 Task: Search one way flight ticket for 3 adults in first from Provo: Provo Municipal Airport to Rock Springs: Southwest Wyoming Regional Airport (rock Springs Sweetwater County Airport) on 8-5-2023. Number of bags: 1 carry on bag. Price is upto 55000. Outbound departure time preference is 16:15.
Action: Mouse moved to (357, 308)
Screenshot: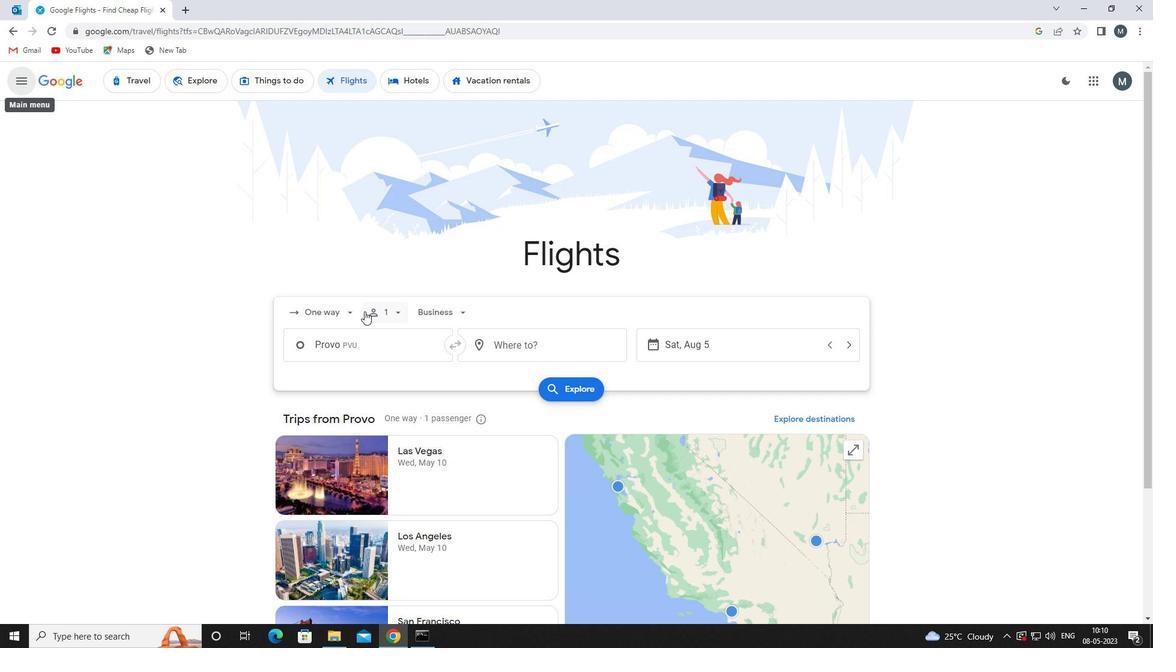 
Action: Mouse pressed left at (357, 308)
Screenshot: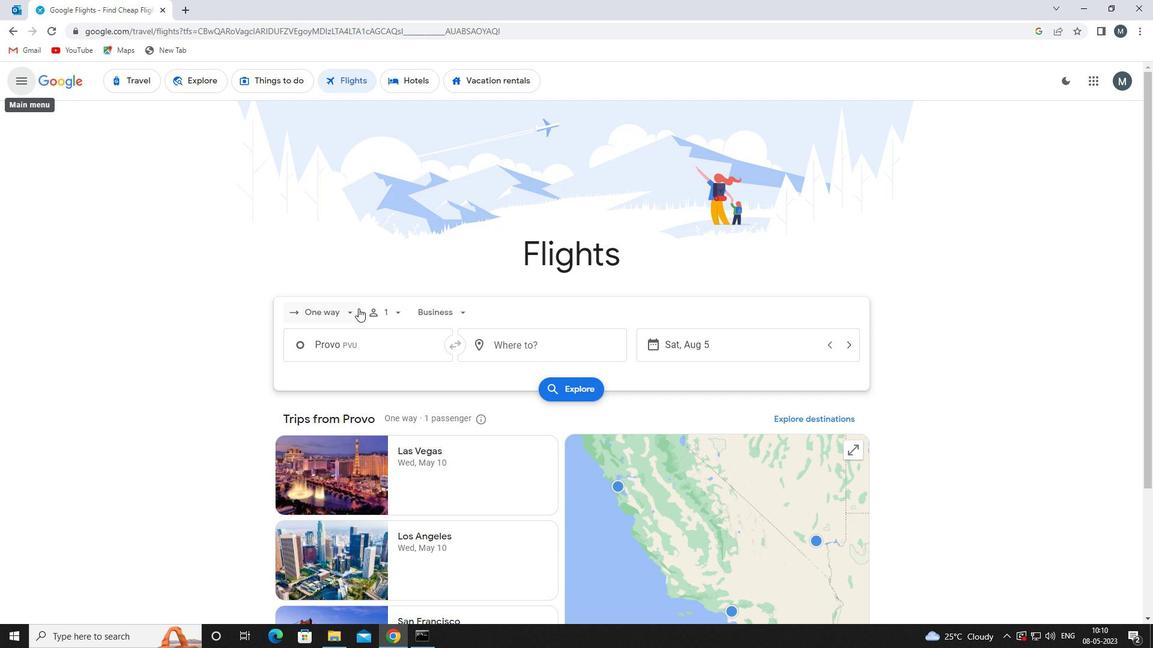 
Action: Mouse moved to (350, 371)
Screenshot: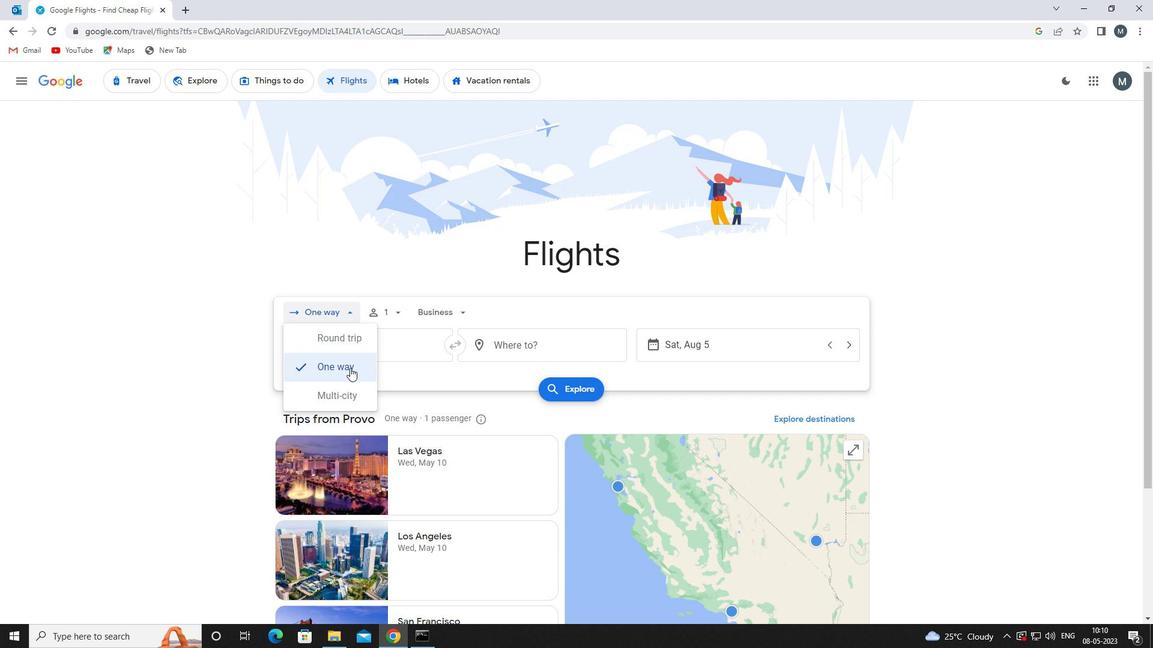 
Action: Mouse pressed left at (350, 371)
Screenshot: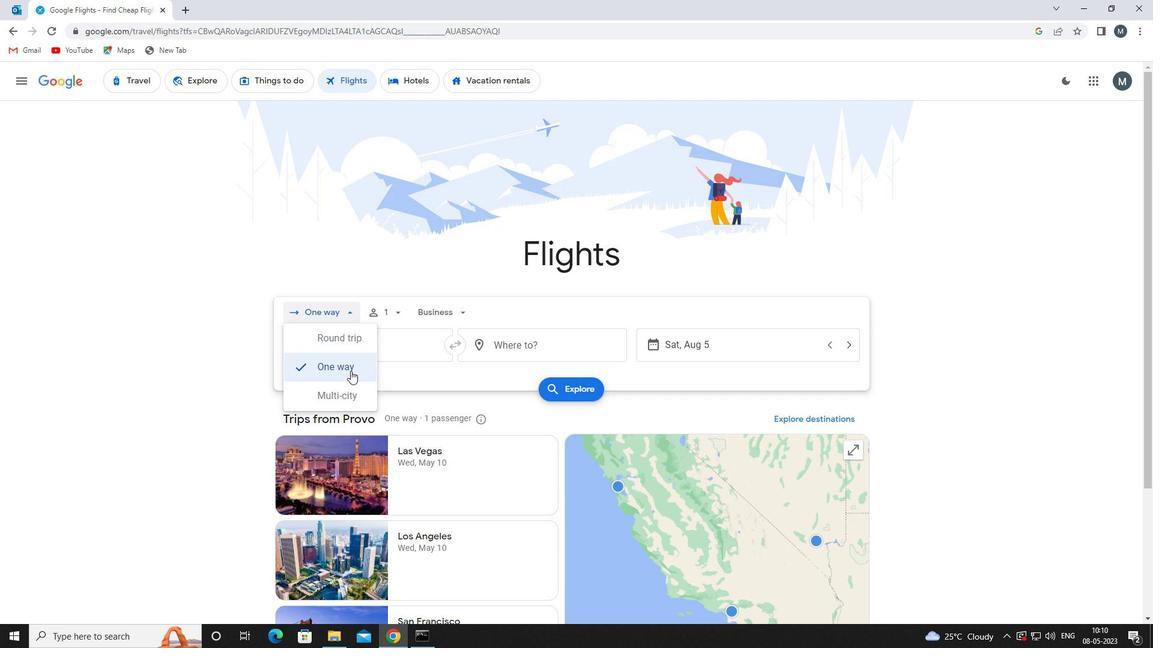 
Action: Mouse moved to (397, 309)
Screenshot: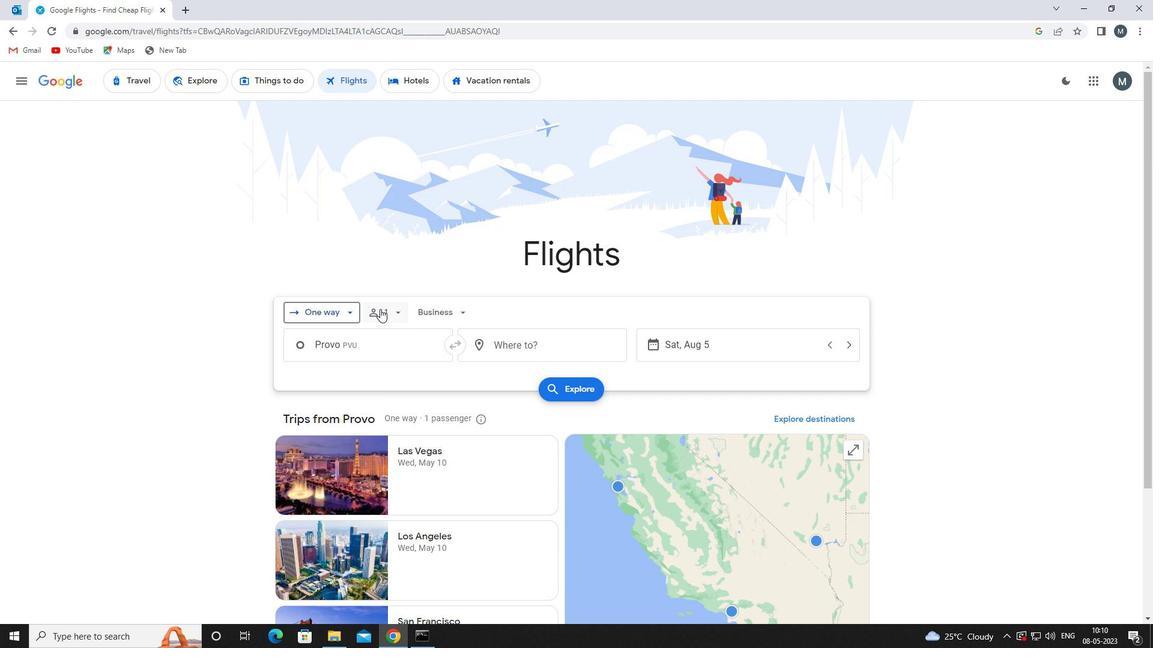 
Action: Mouse pressed left at (397, 309)
Screenshot: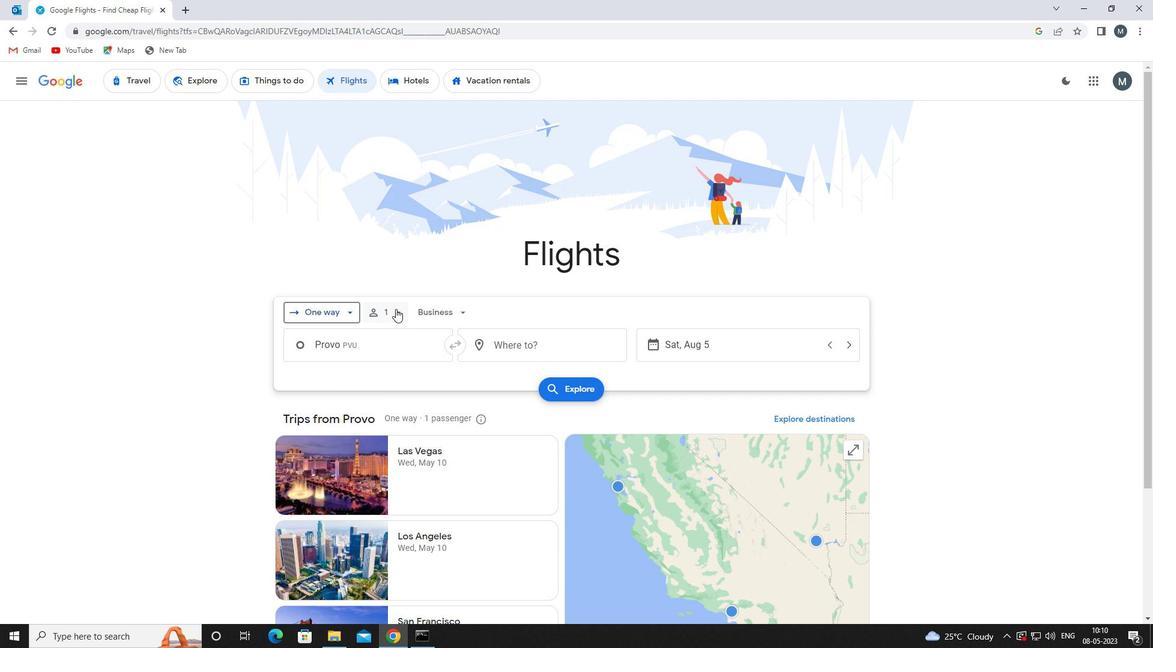 
Action: Mouse moved to (496, 341)
Screenshot: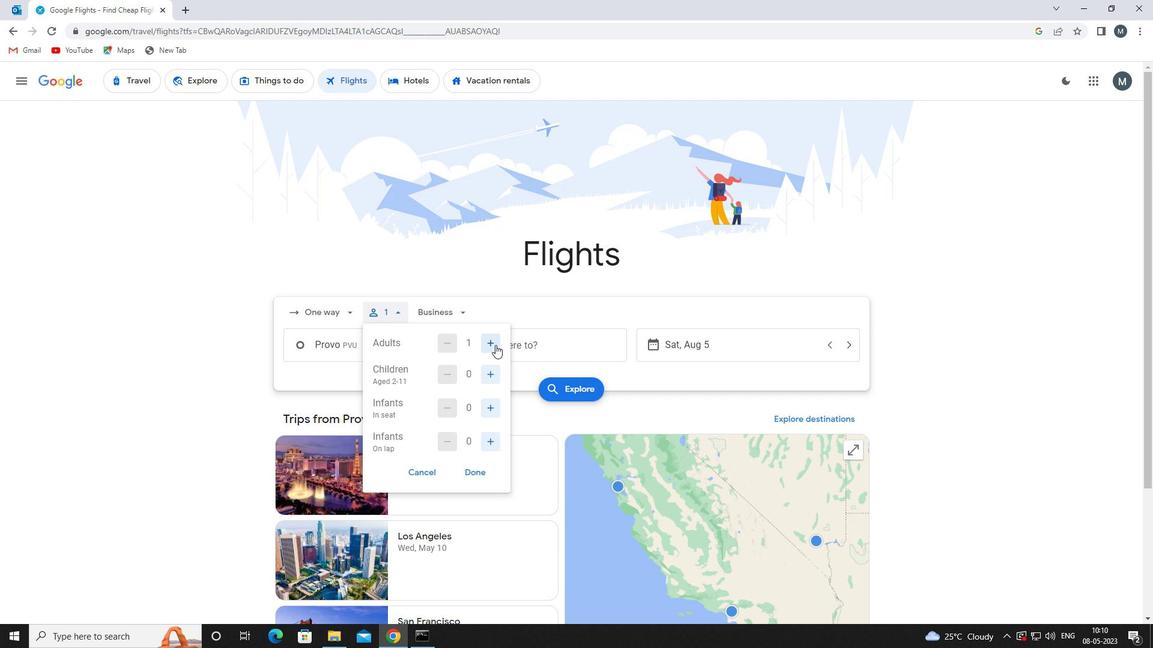
Action: Mouse pressed left at (496, 341)
Screenshot: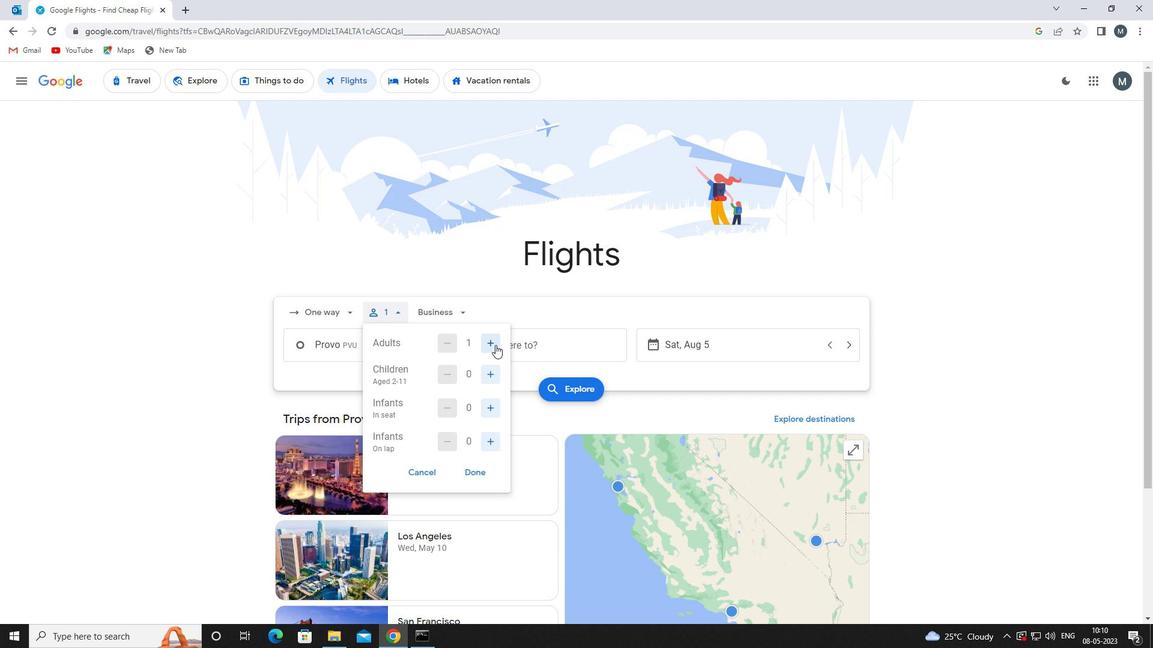 
Action: Mouse pressed left at (496, 341)
Screenshot: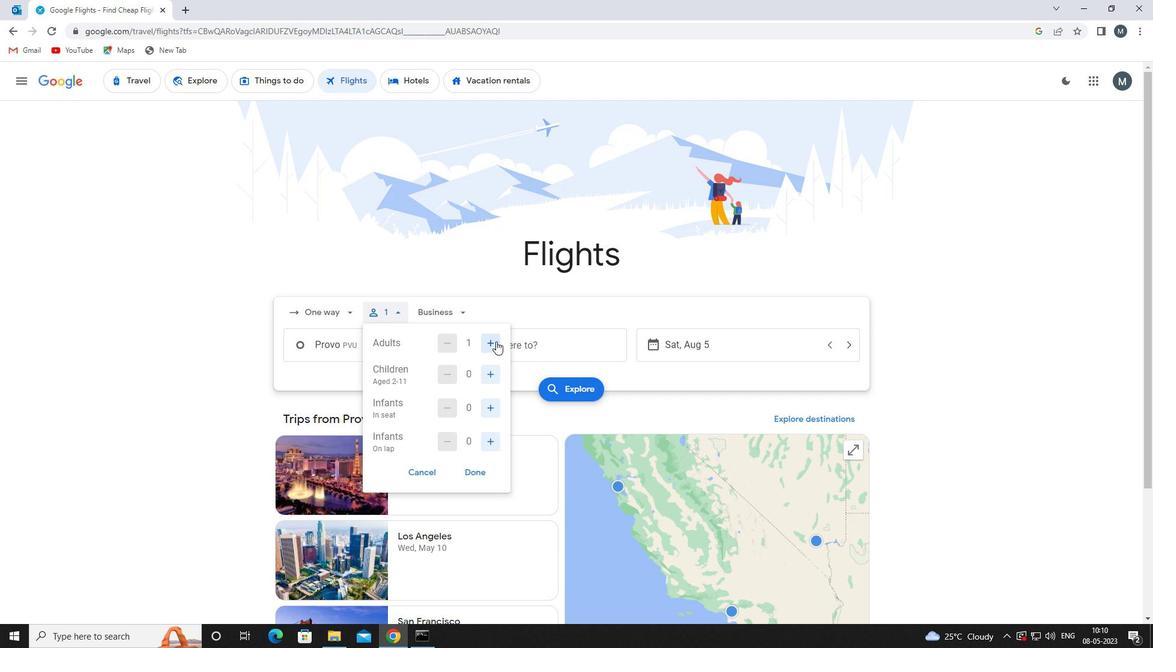 
Action: Mouse moved to (482, 471)
Screenshot: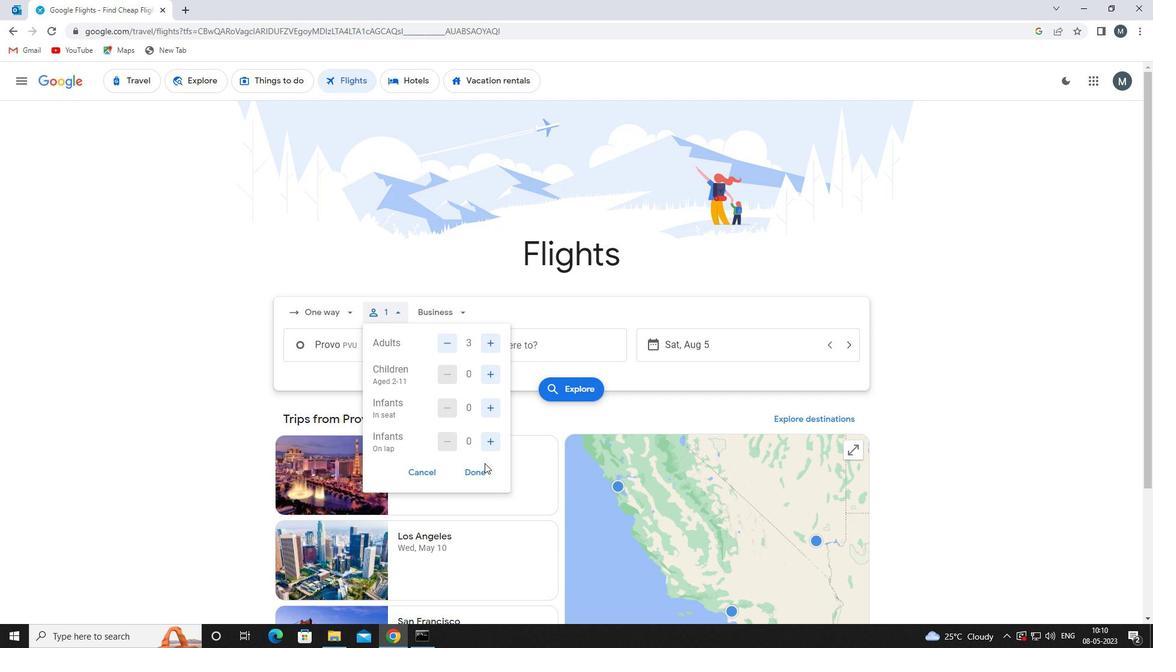 
Action: Mouse pressed left at (482, 471)
Screenshot: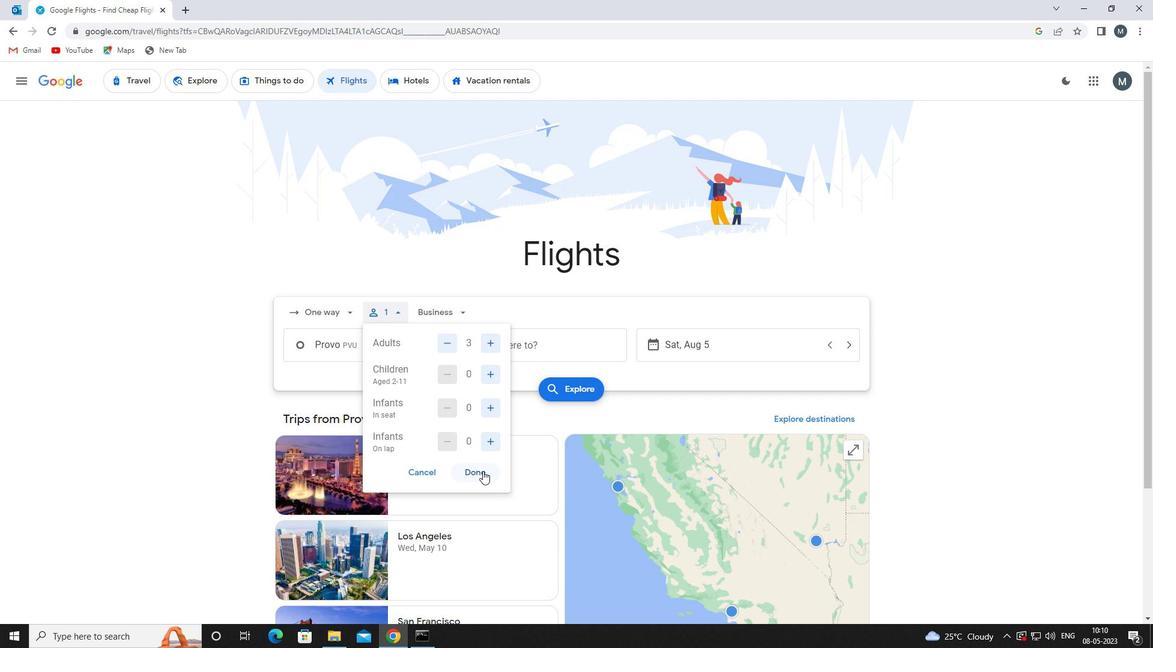 
Action: Mouse moved to (437, 314)
Screenshot: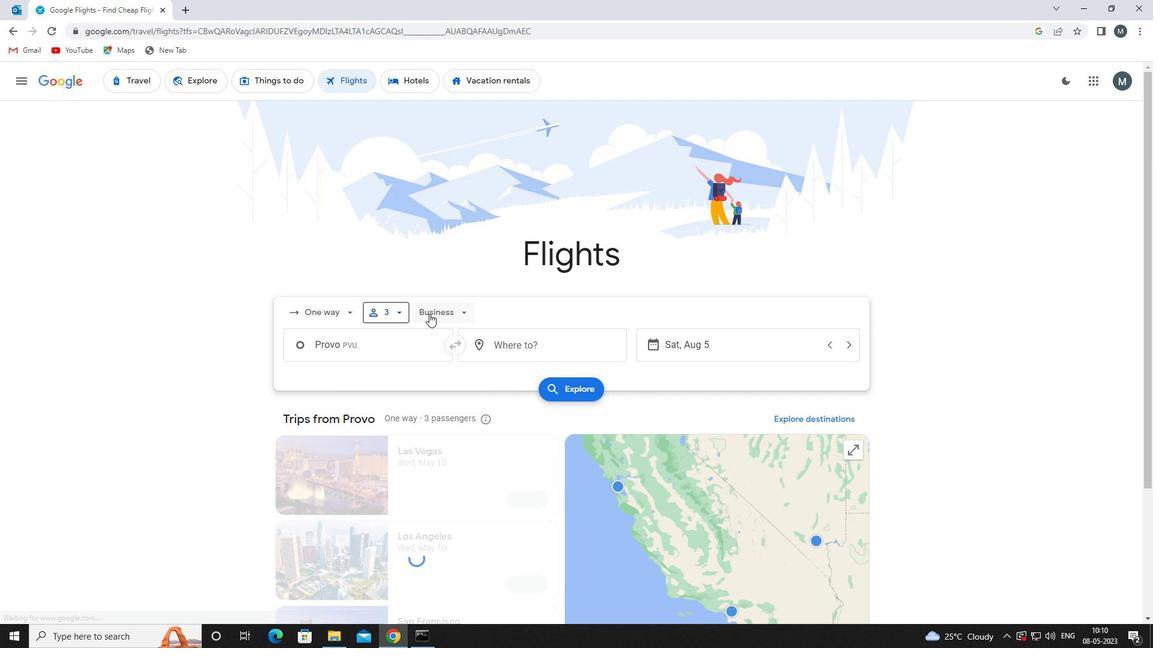 
Action: Mouse pressed left at (437, 314)
Screenshot: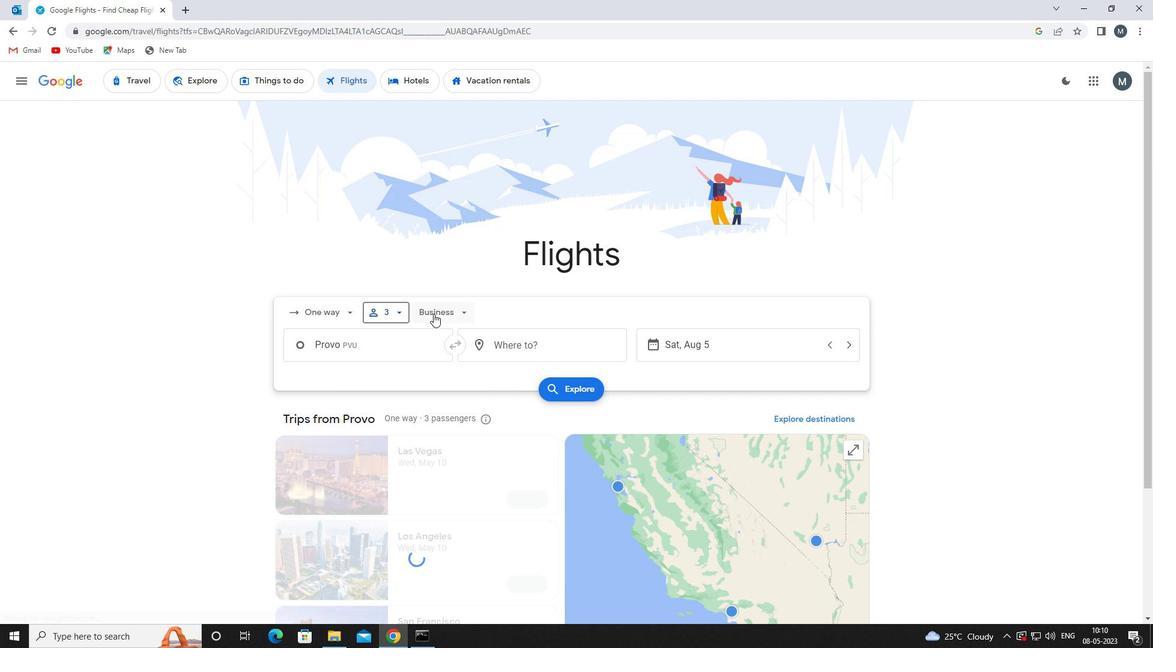 
Action: Mouse moved to (458, 427)
Screenshot: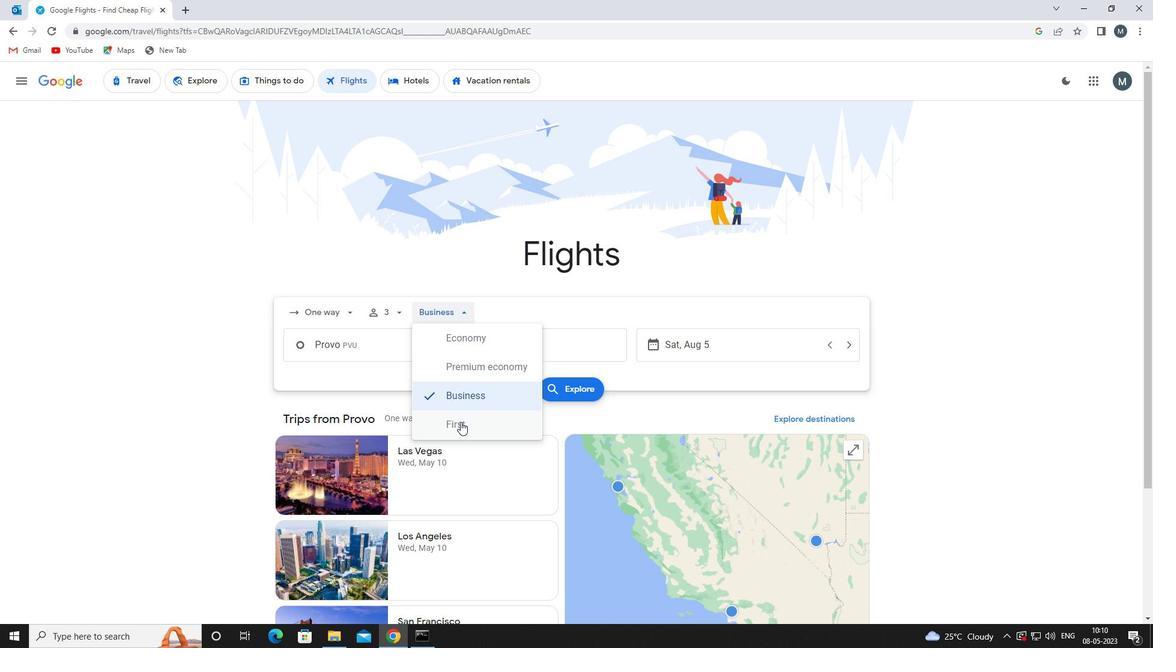 
Action: Mouse pressed left at (458, 427)
Screenshot: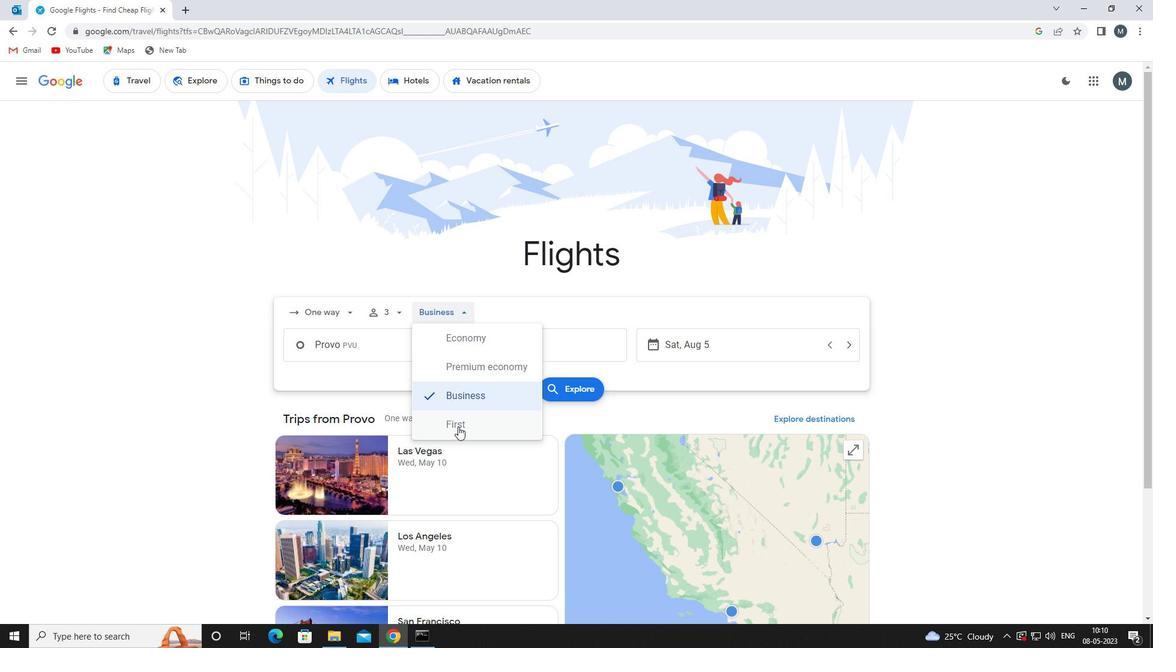 
Action: Mouse moved to (370, 339)
Screenshot: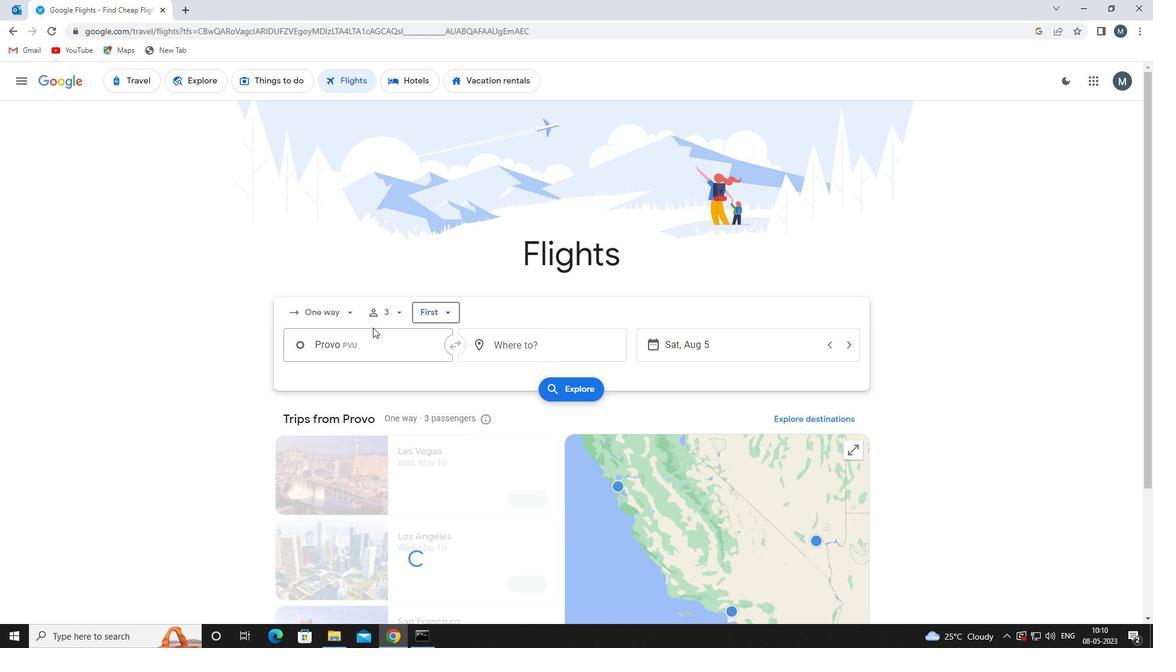 
Action: Mouse pressed left at (370, 339)
Screenshot: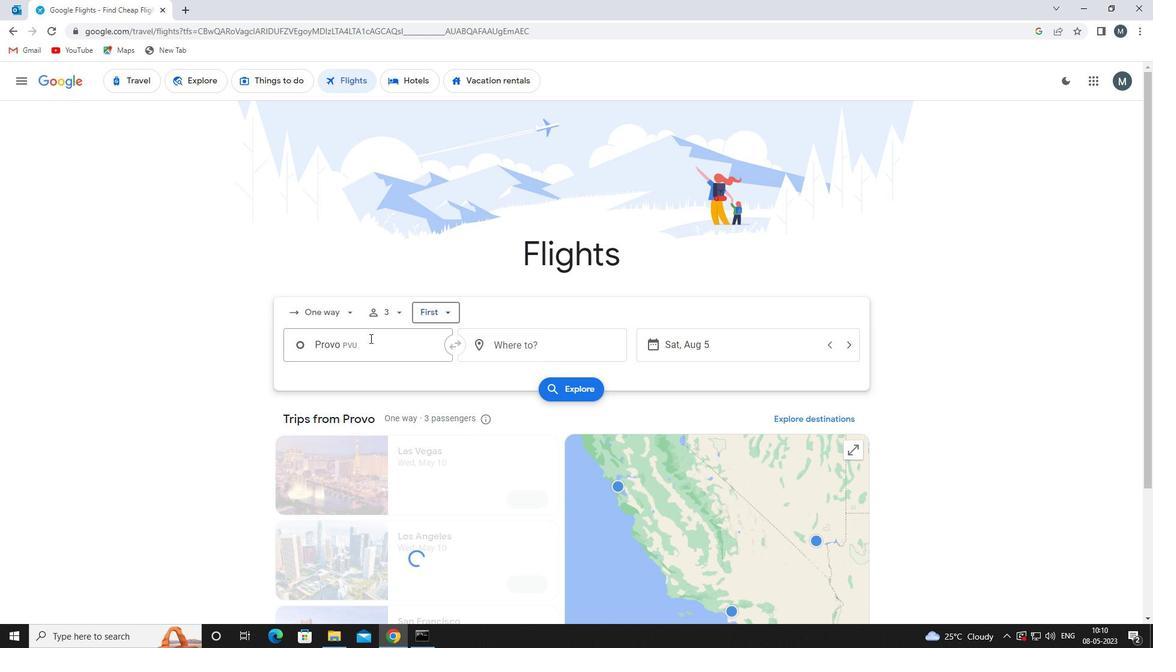 
Action: Mouse moved to (393, 398)
Screenshot: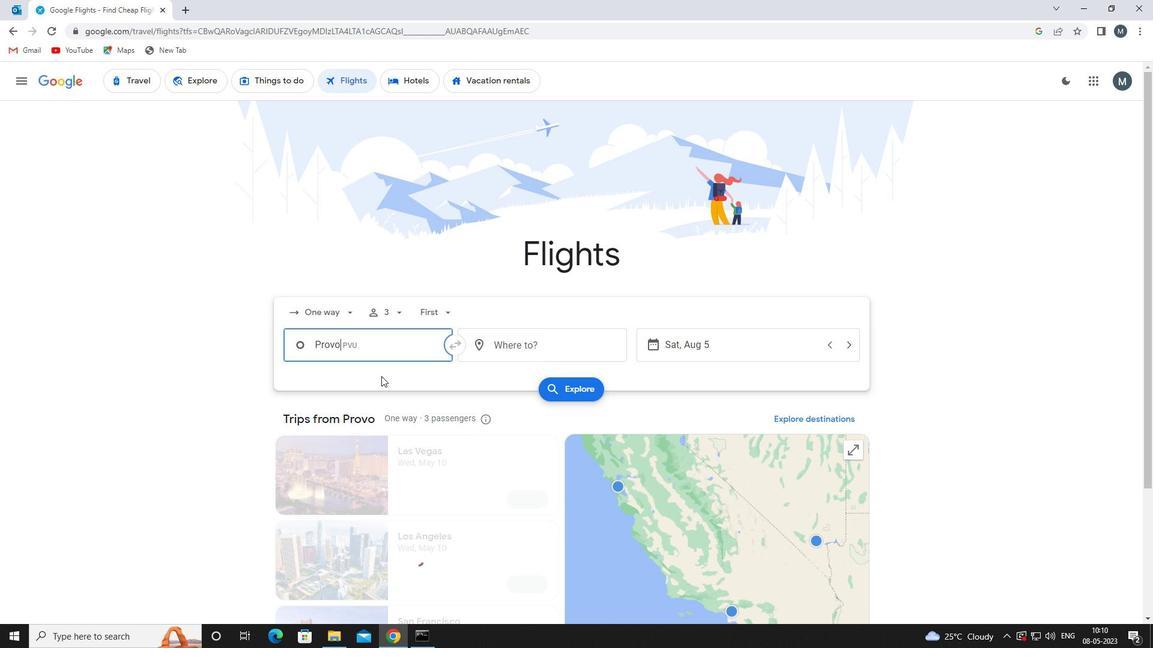 
Action: Key pressed <Key.enter>
Screenshot: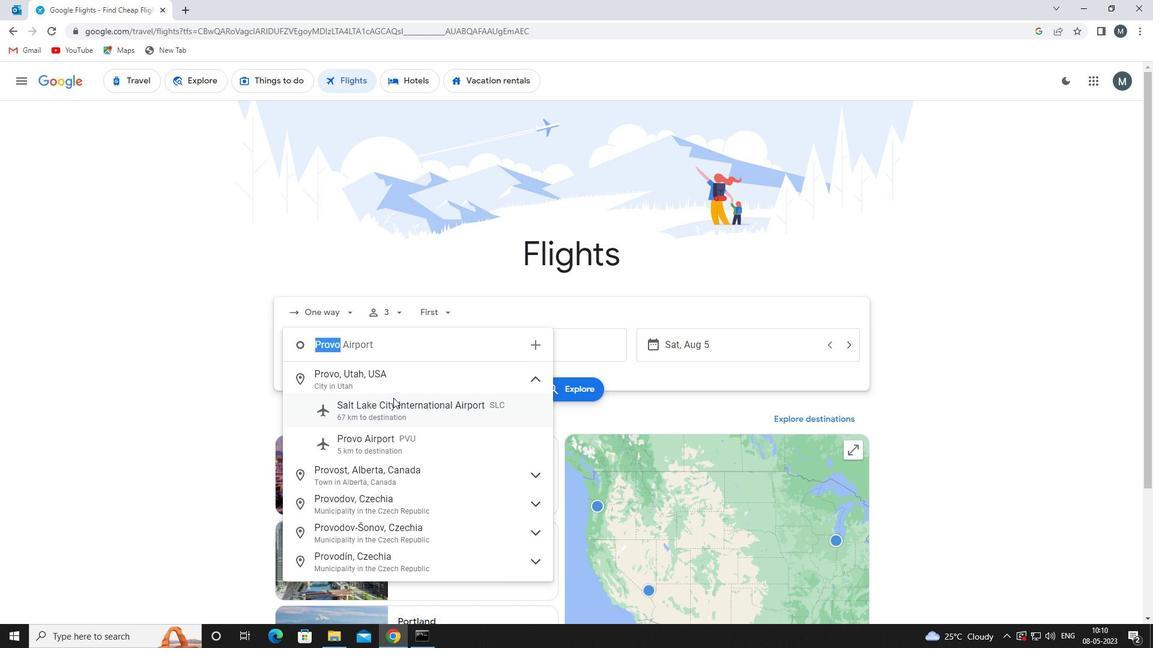 
Action: Mouse moved to (524, 342)
Screenshot: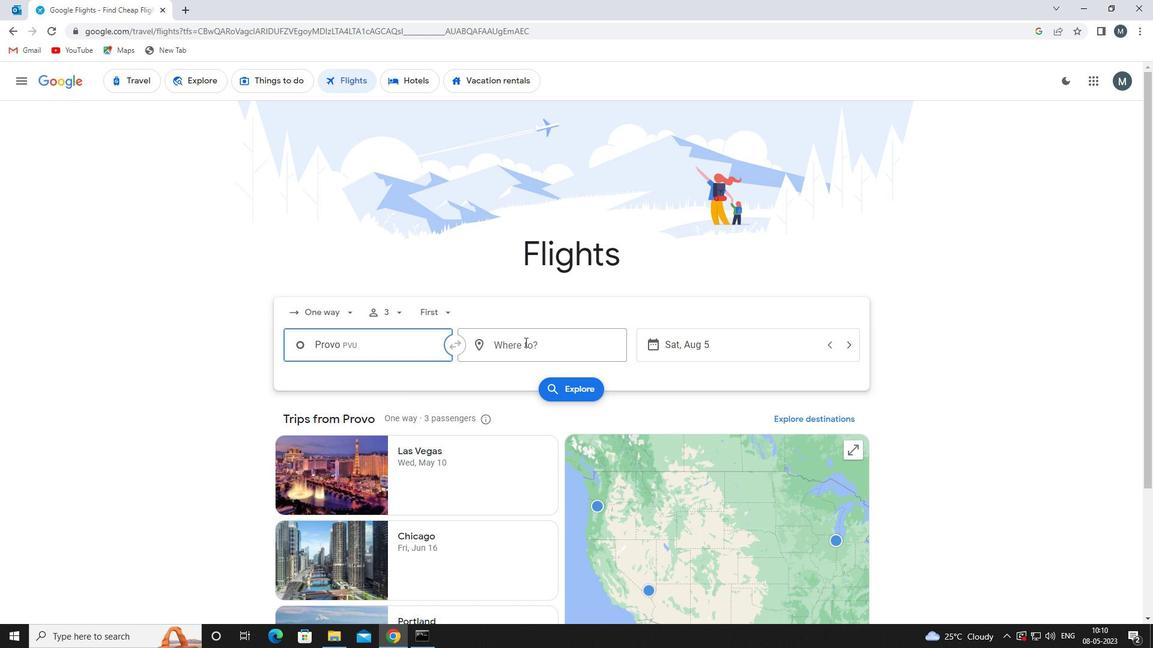 
Action: Mouse pressed left at (524, 342)
Screenshot: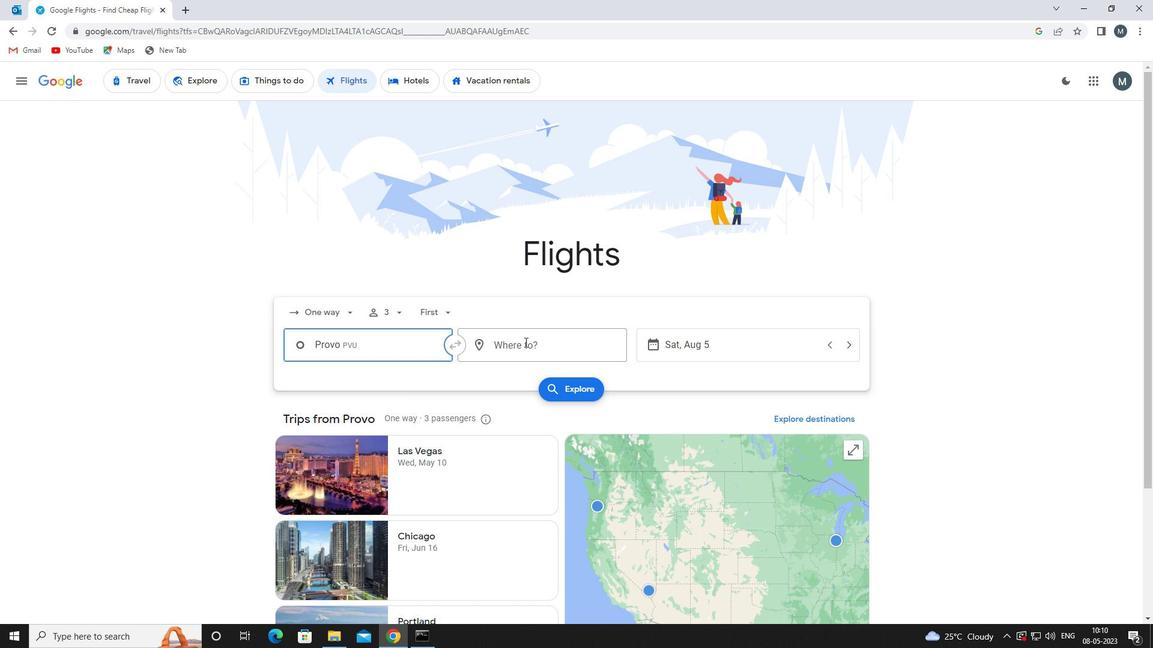 
Action: Mouse moved to (525, 341)
Screenshot: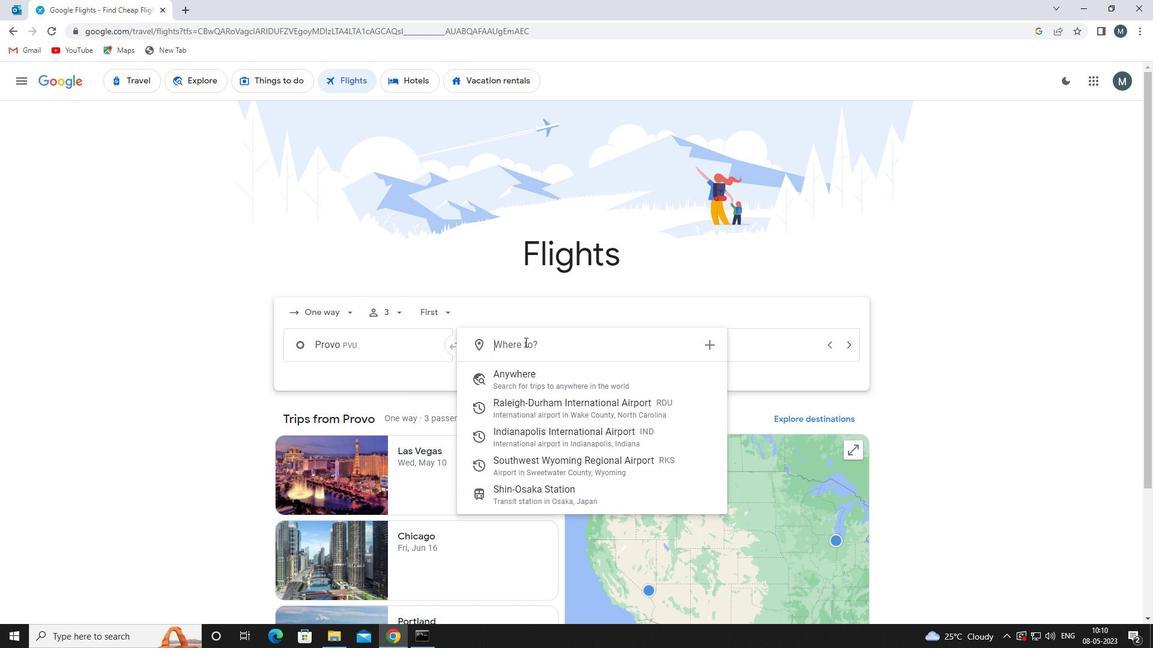 
Action: Key pressed rk
Screenshot: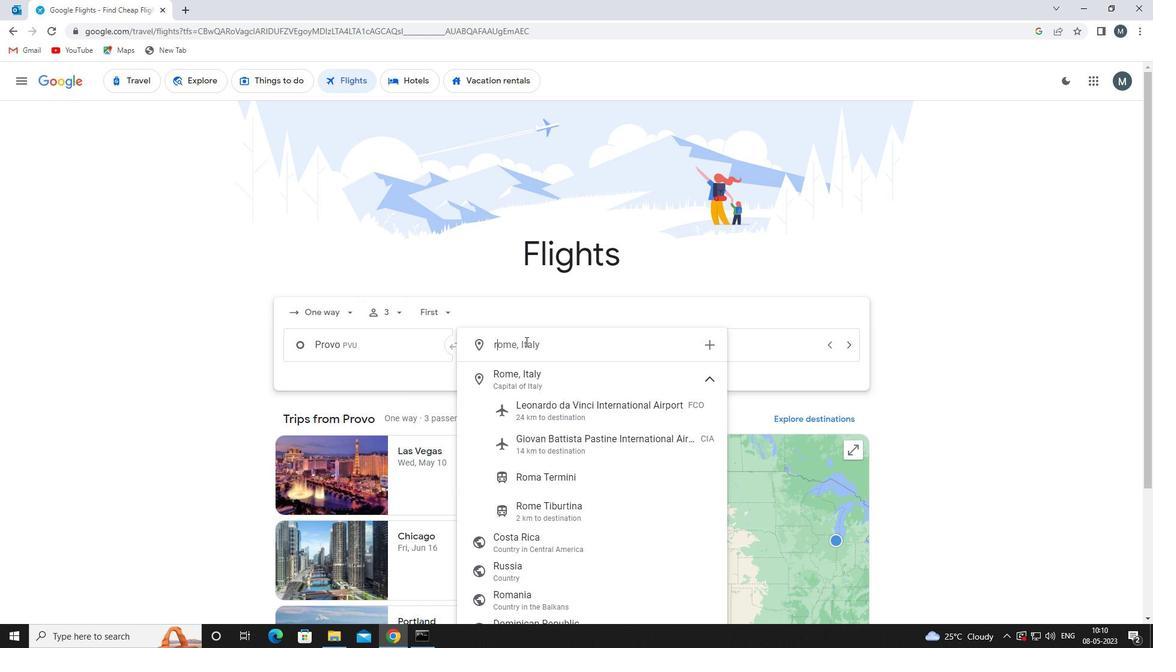 
Action: Mouse moved to (525, 341)
Screenshot: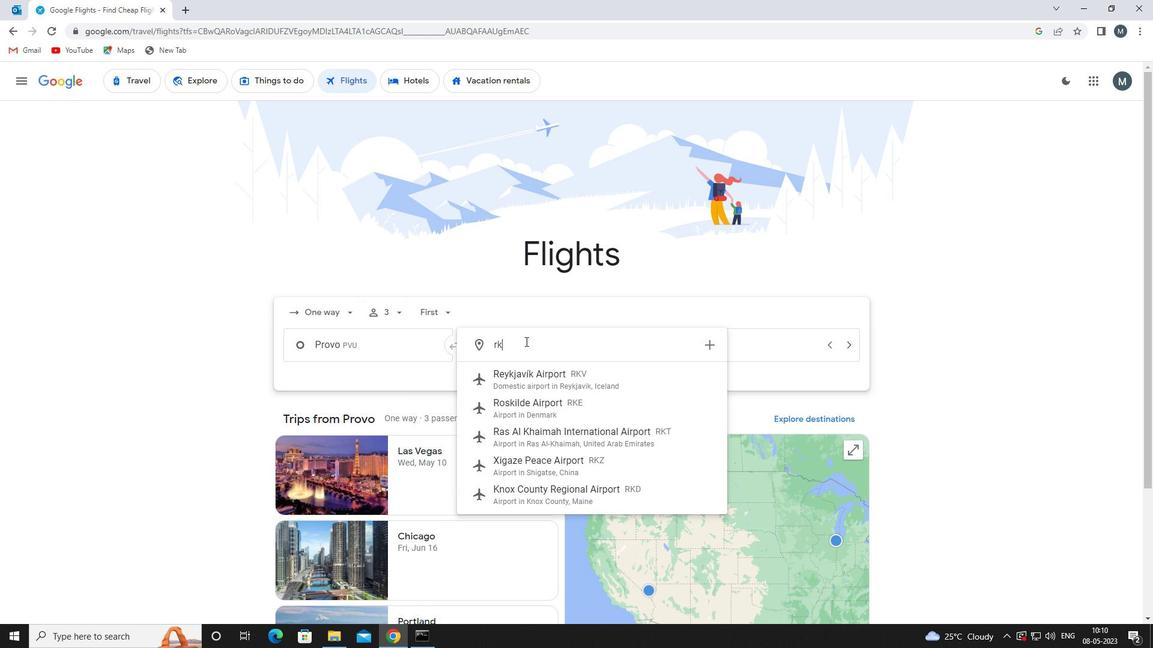 
Action: Key pressed s
Screenshot: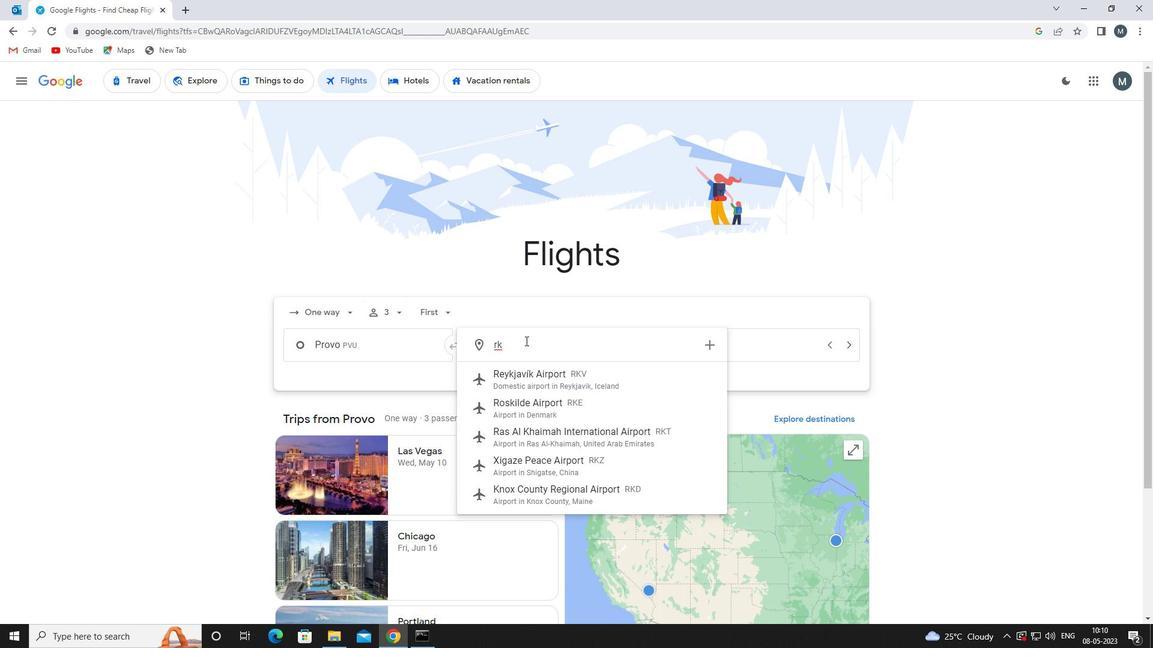 
Action: Mouse moved to (518, 382)
Screenshot: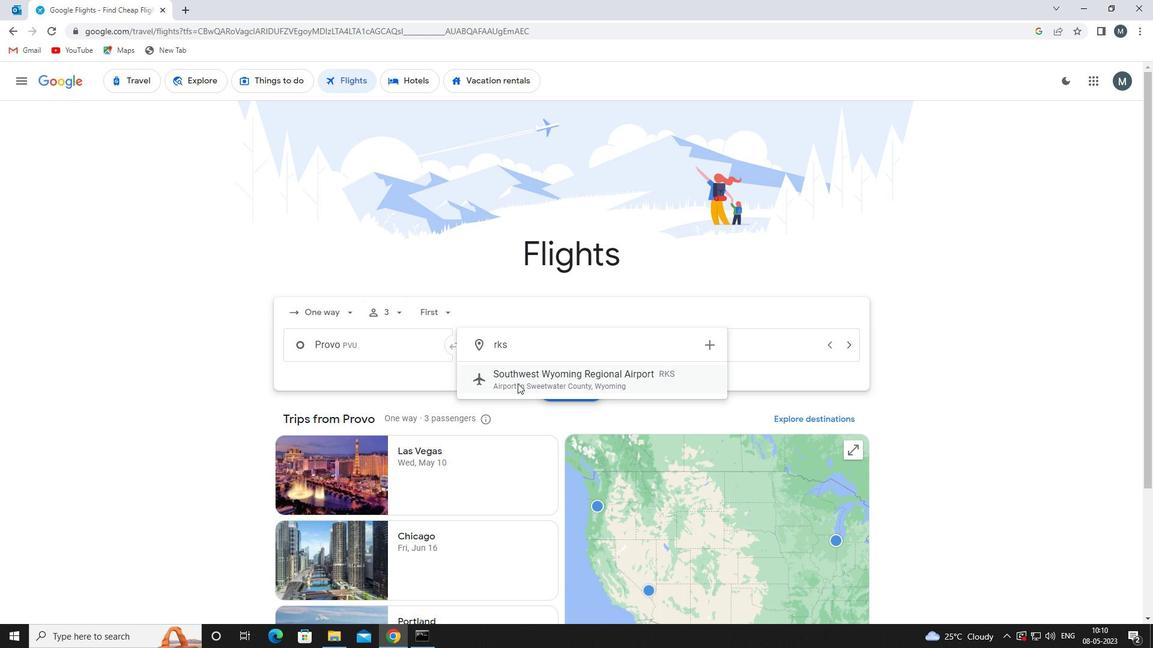 
Action: Mouse pressed left at (518, 382)
Screenshot: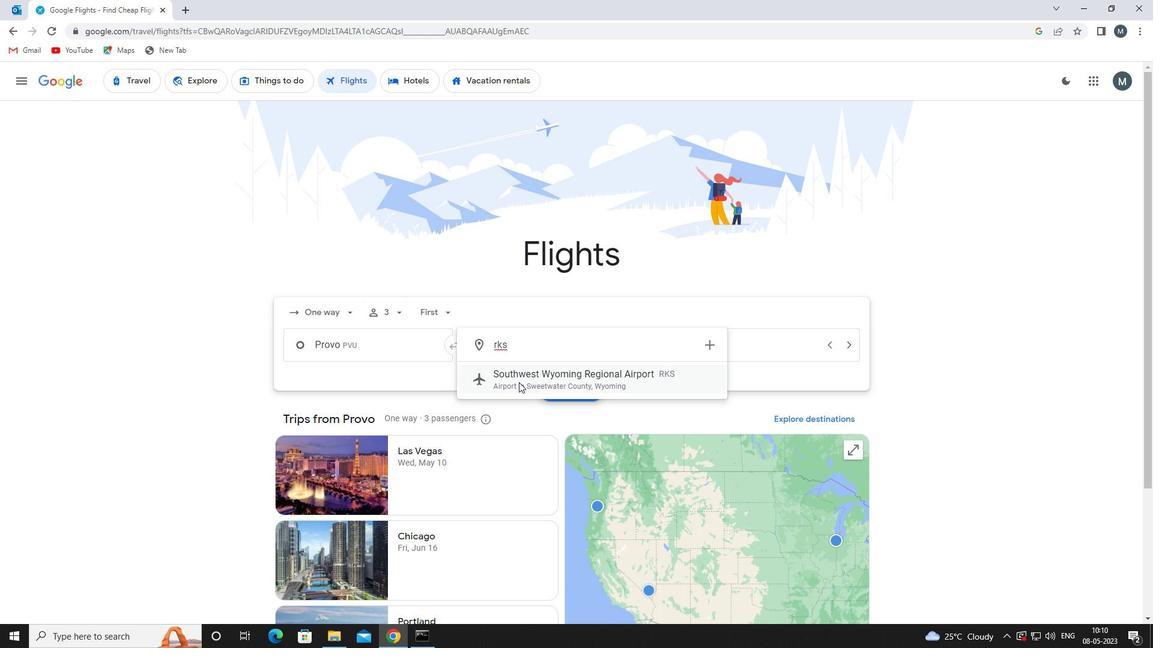 
Action: Mouse moved to (670, 347)
Screenshot: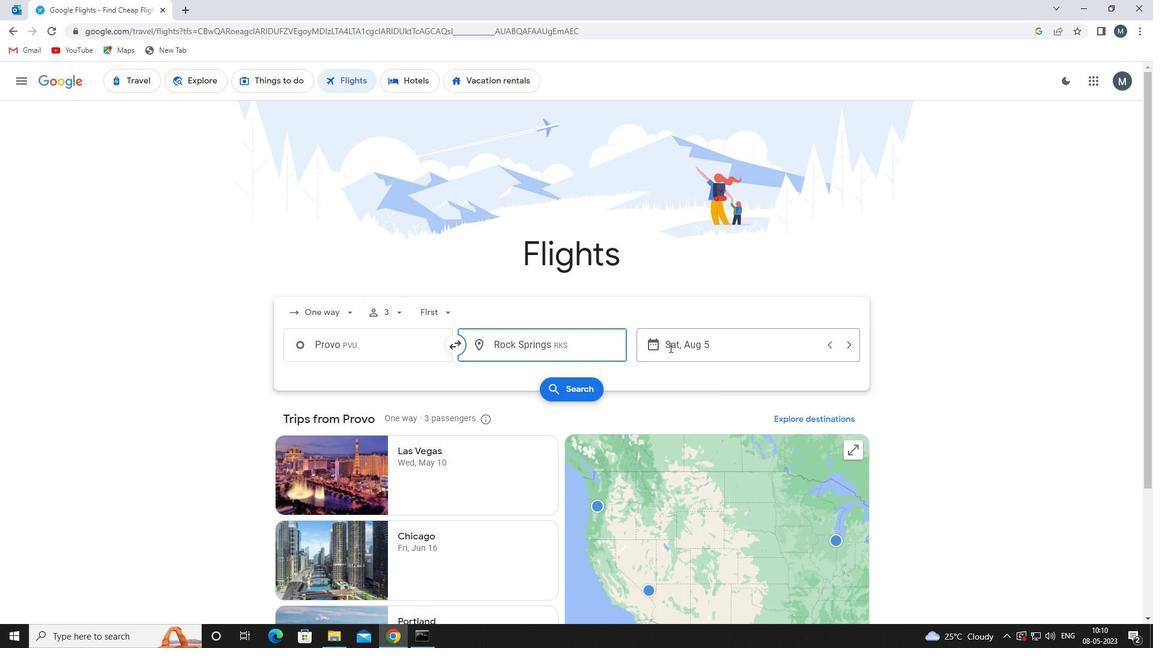 
Action: Mouse pressed left at (670, 347)
Screenshot: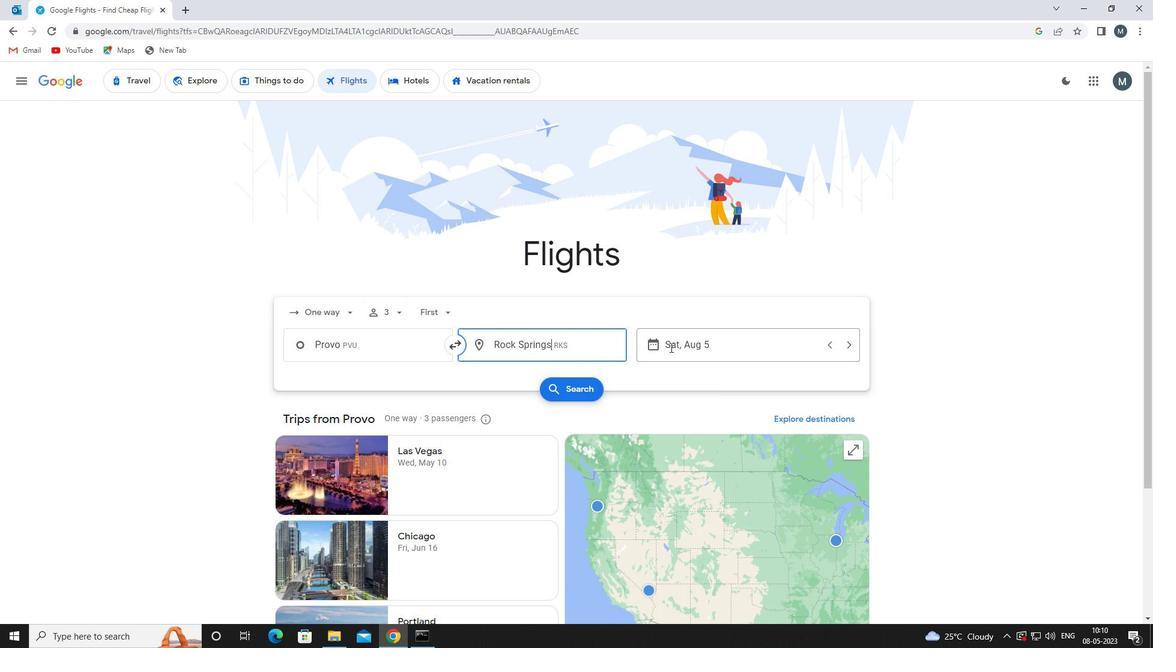 
Action: Mouse moved to (605, 403)
Screenshot: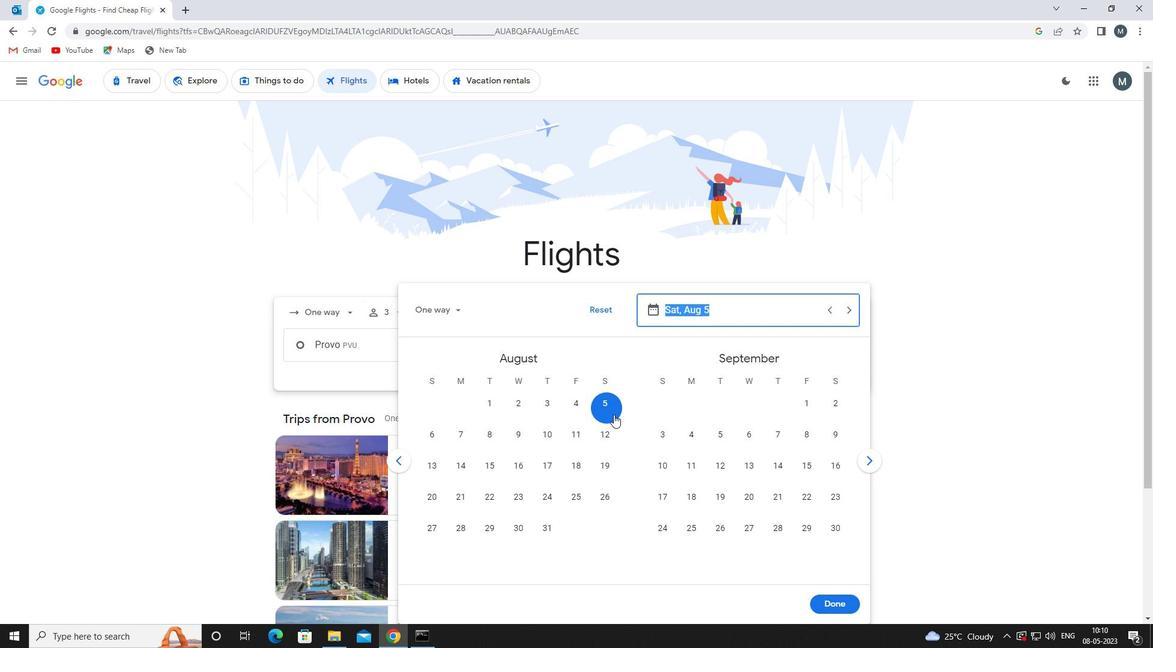 
Action: Mouse pressed left at (605, 403)
Screenshot: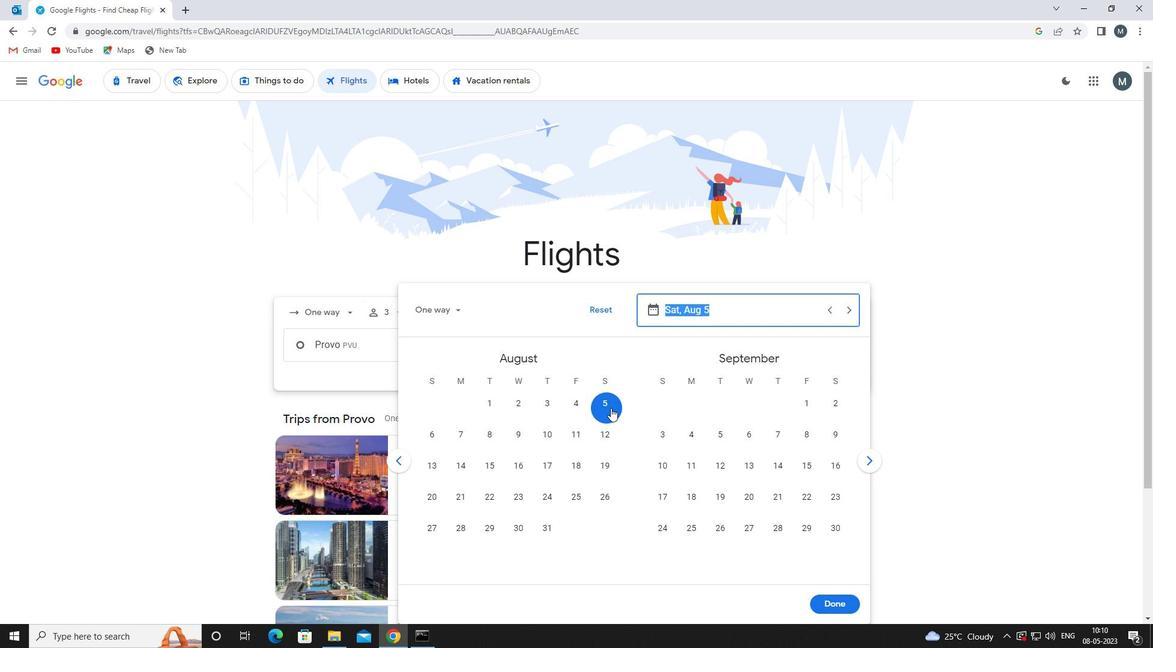 
Action: Mouse moved to (842, 603)
Screenshot: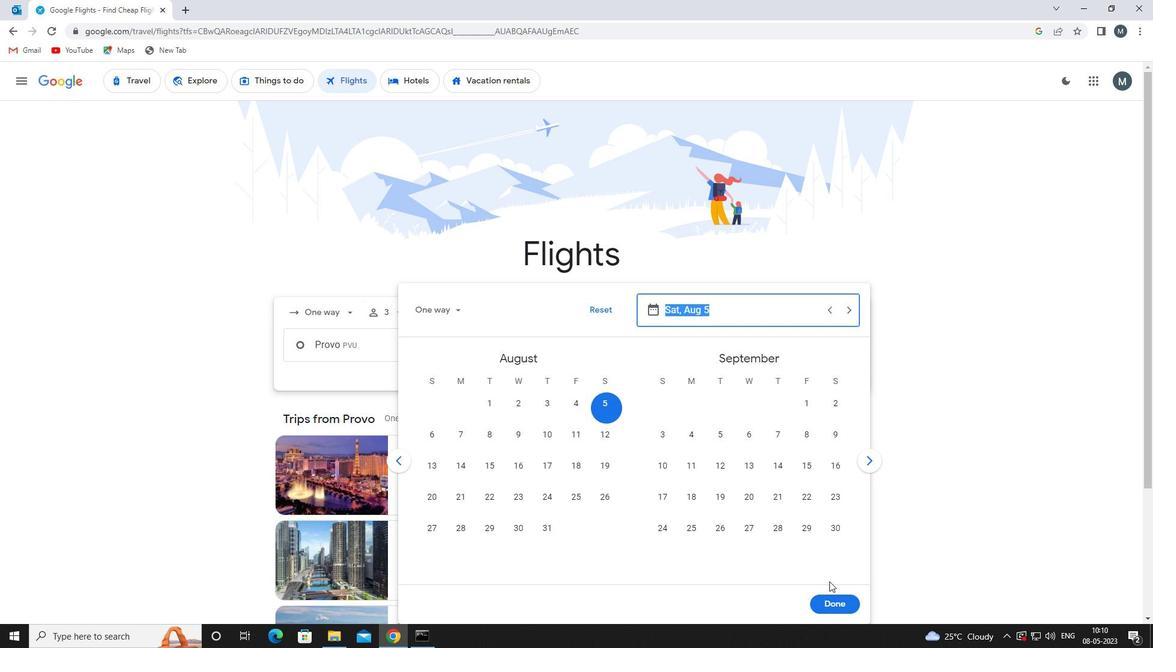 
Action: Mouse pressed left at (842, 603)
Screenshot: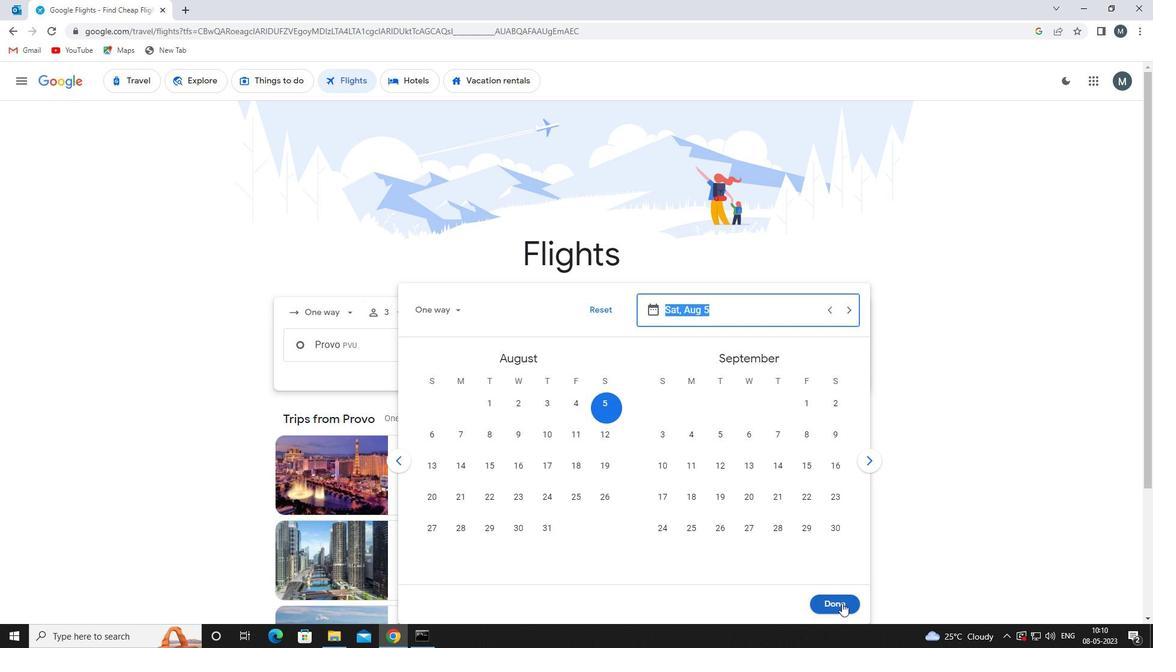 
Action: Mouse moved to (592, 394)
Screenshot: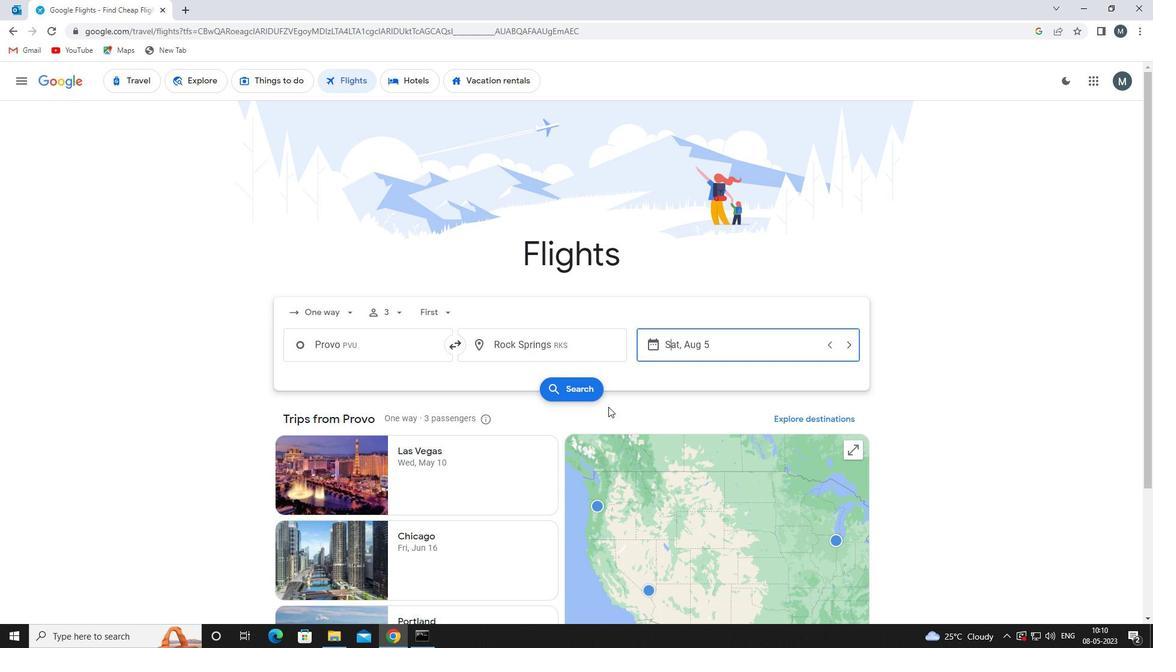 
Action: Mouse pressed left at (592, 394)
Screenshot: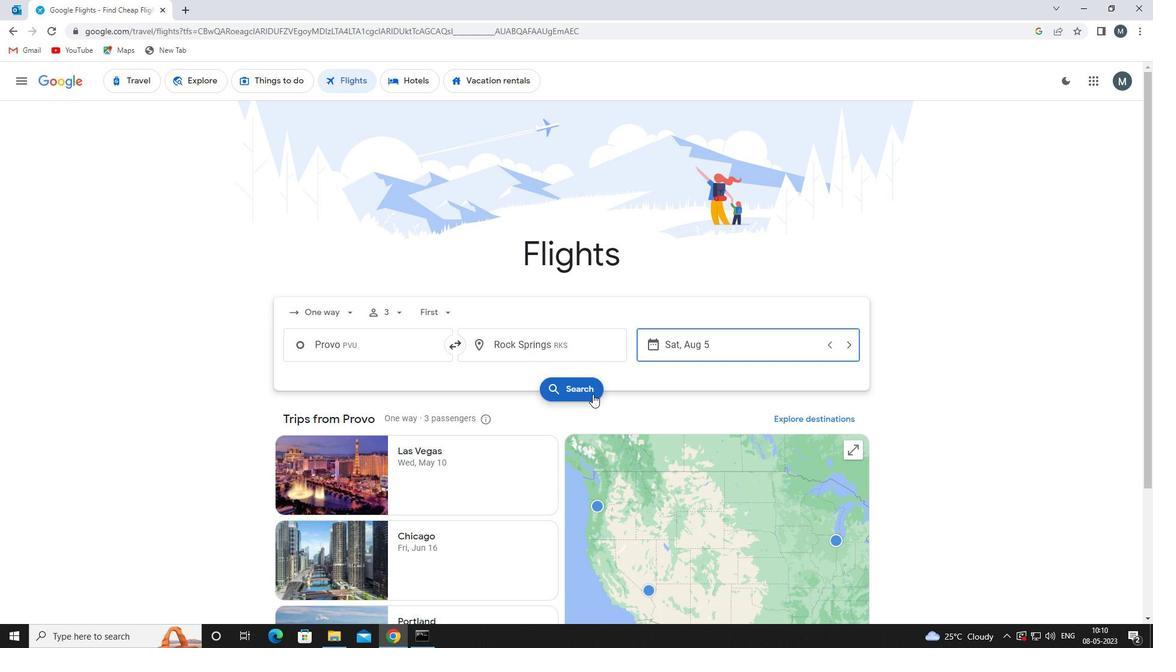 
Action: Mouse moved to (279, 184)
Screenshot: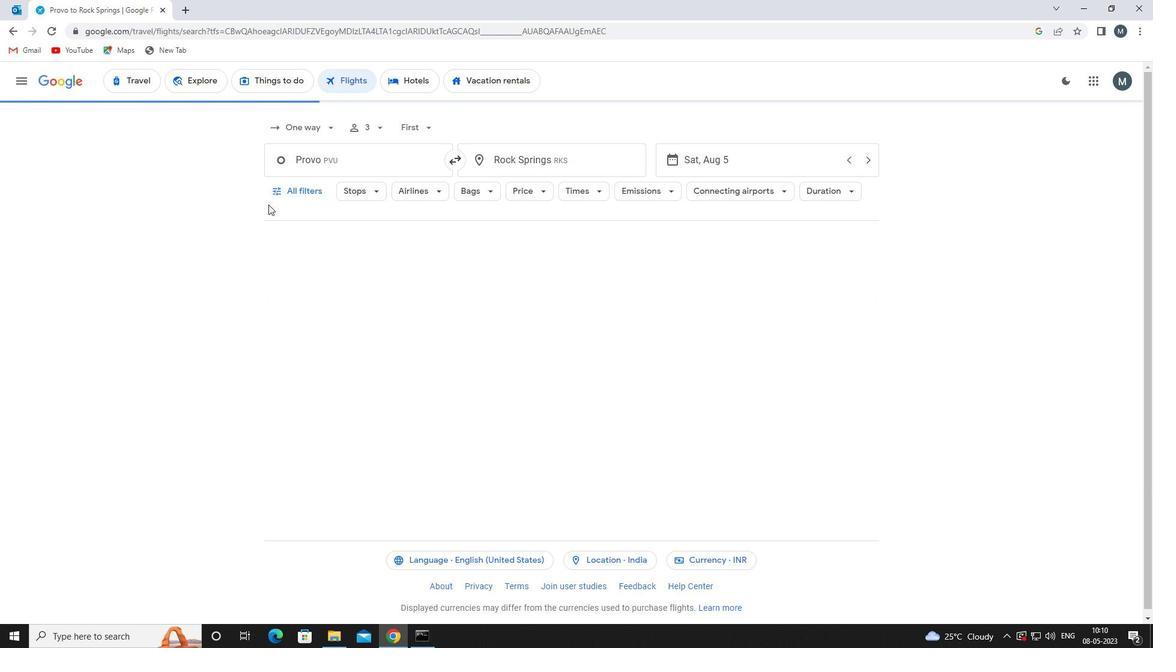 
Action: Mouse pressed left at (279, 184)
Screenshot: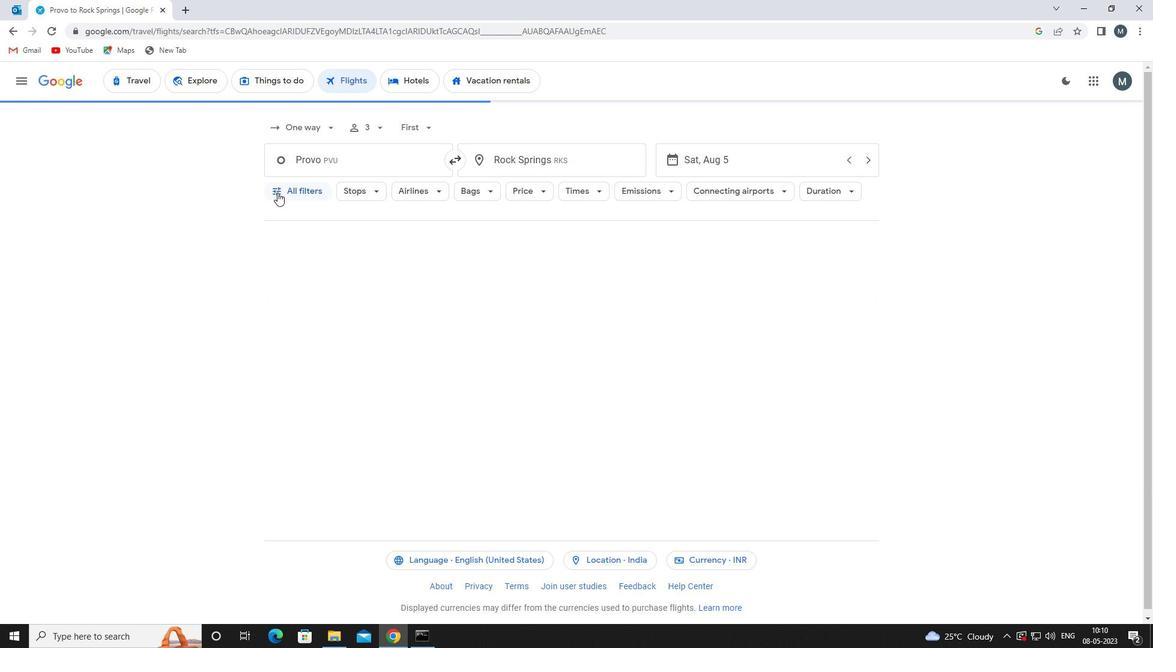 
Action: Mouse moved to (315, 293)
Screenshot: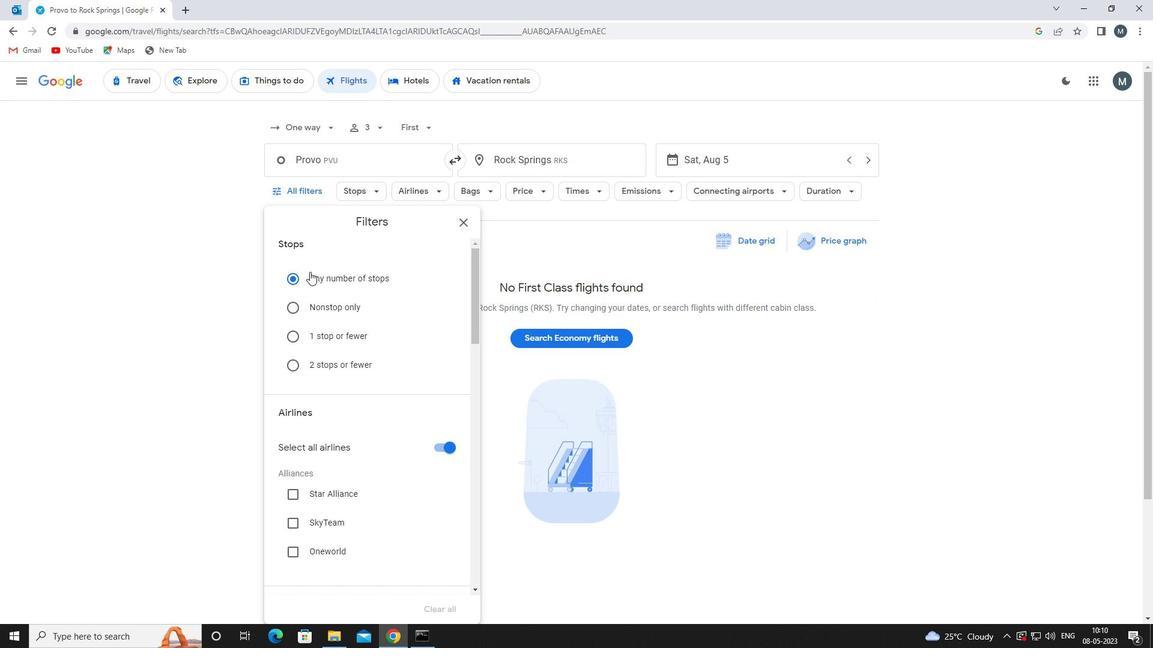 
Action: Mouse scrolled (315, 292) with delta (0, 0)
Screenshot: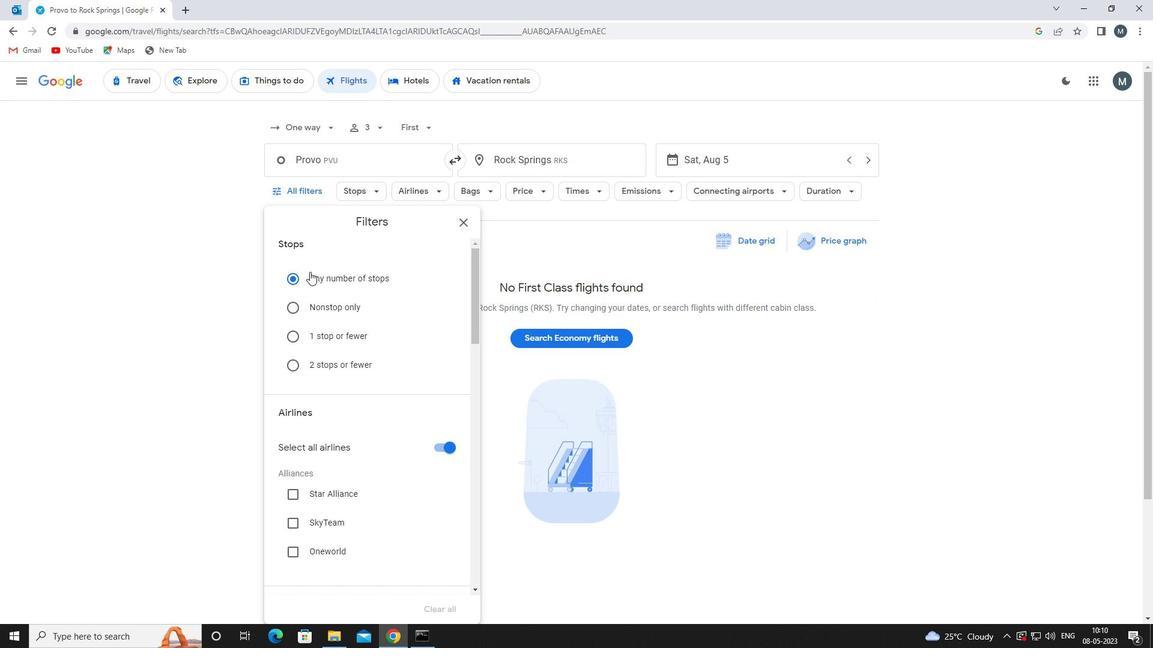 
Action: Mouse moved to (315, 296)
Screenshot: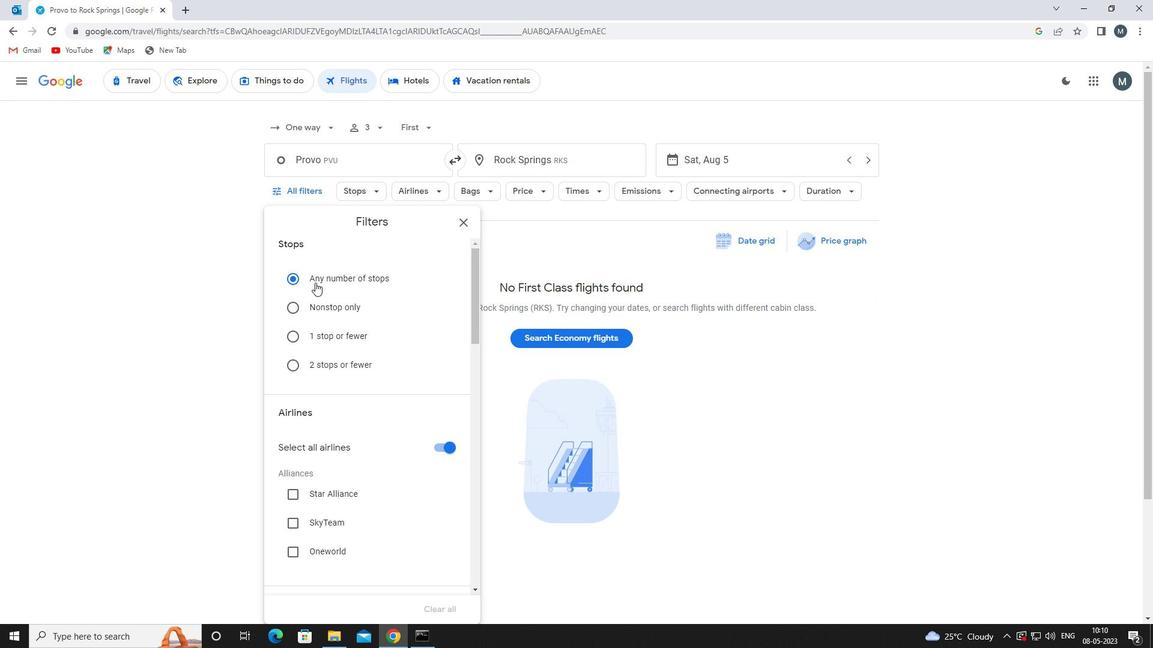 
Action: Mouse scrolled (315, 295) with delta (0, 0)
Screenshot: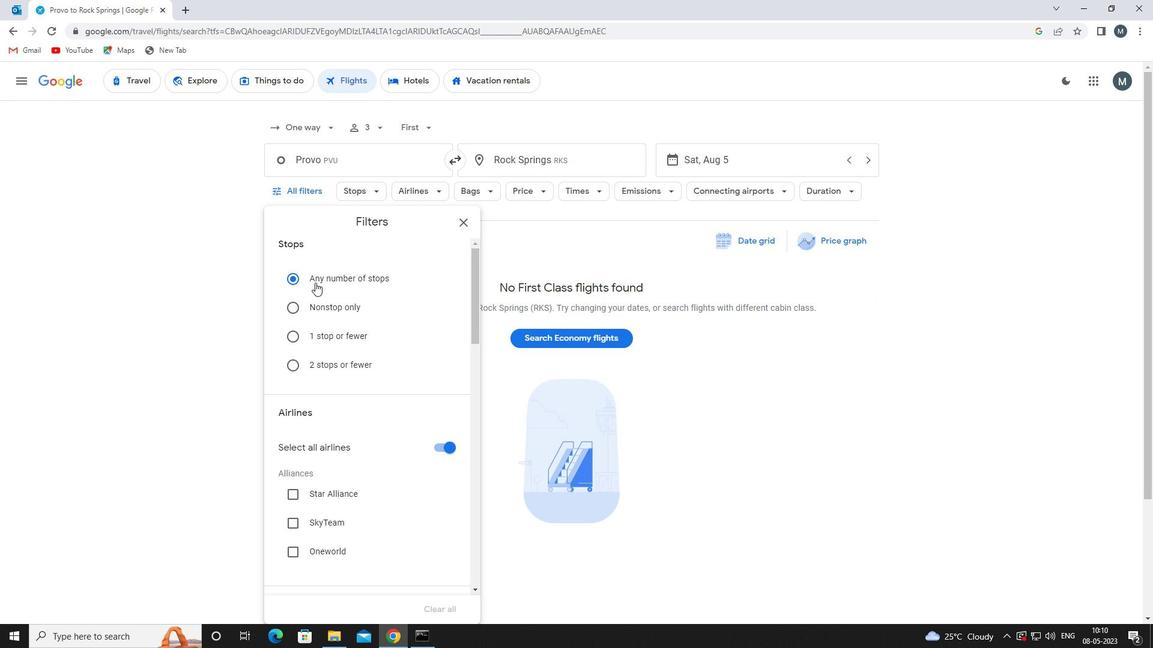 
Action: Mouse moved to (443, 329)
Screenshot: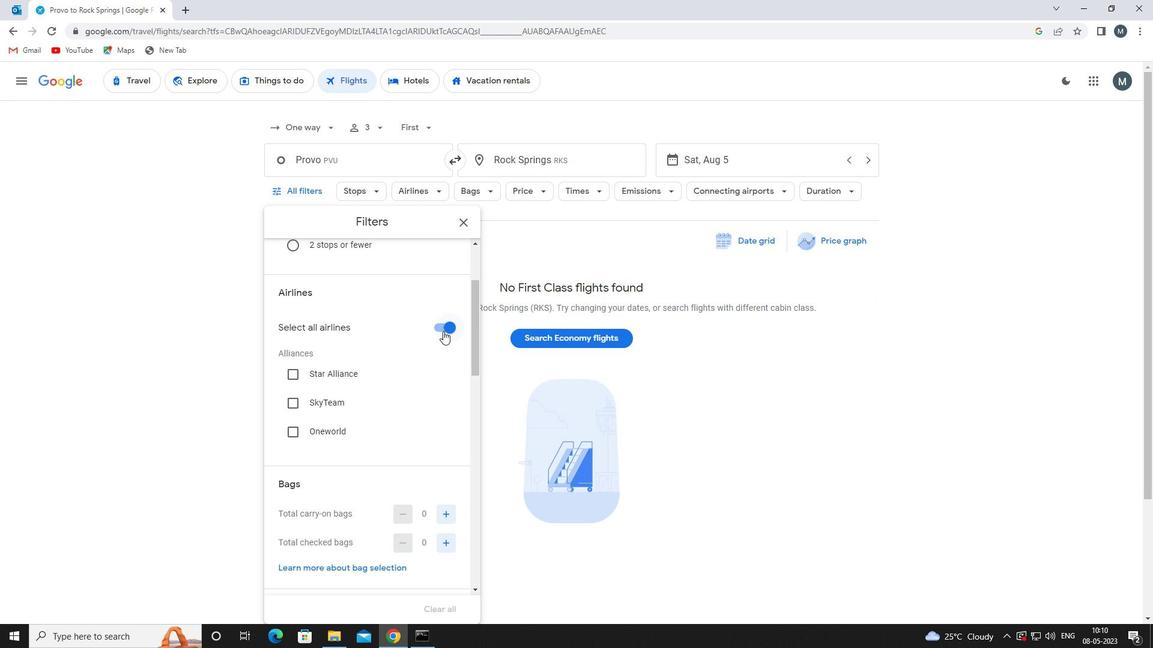 
Action: Mouse pressed left at (443, 329)
Screenshot: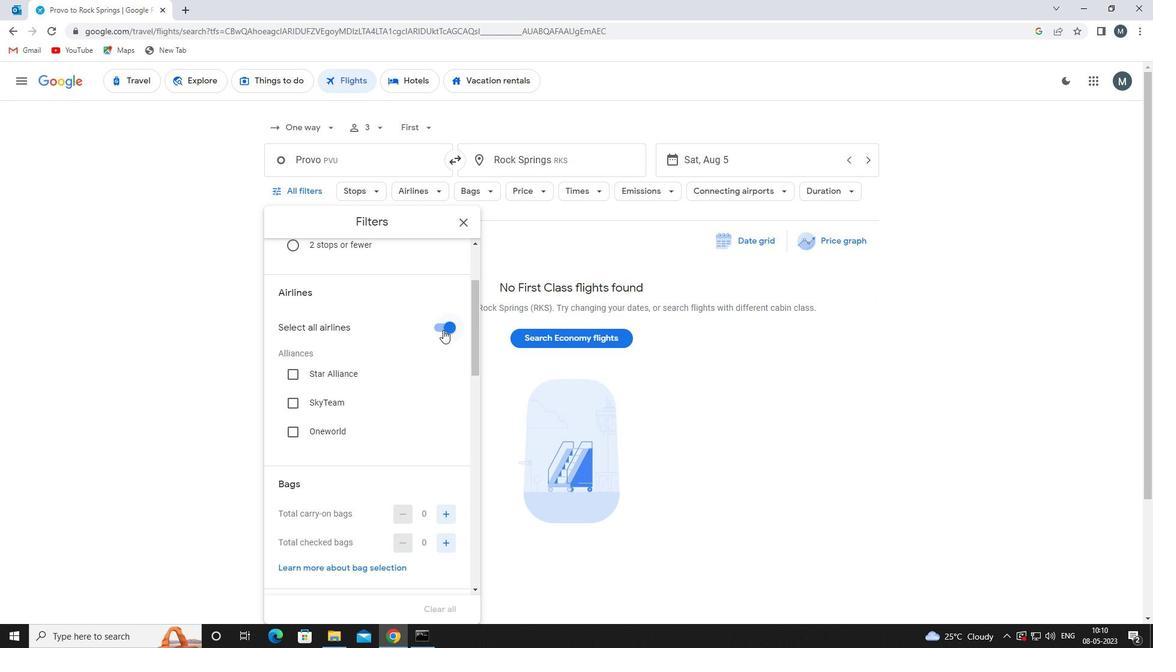 
Action: Mouse moved to (385, 338)
Screenshot: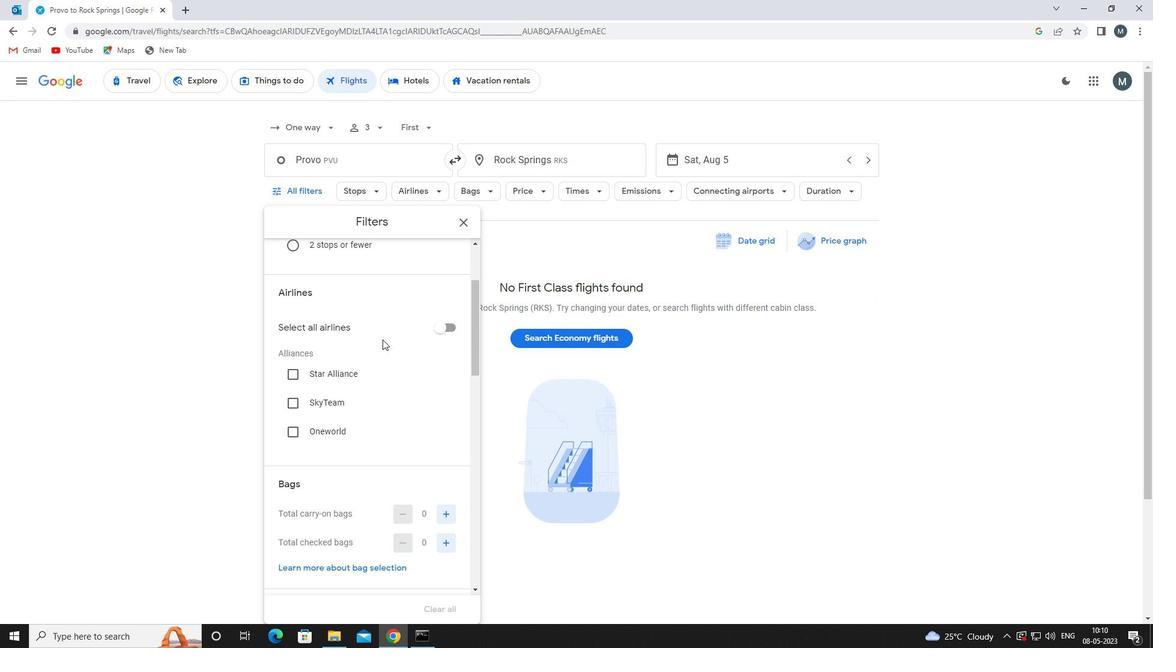 
Action: Mouse scrolled (385, 337) with delta (0, 0)
Screenshot: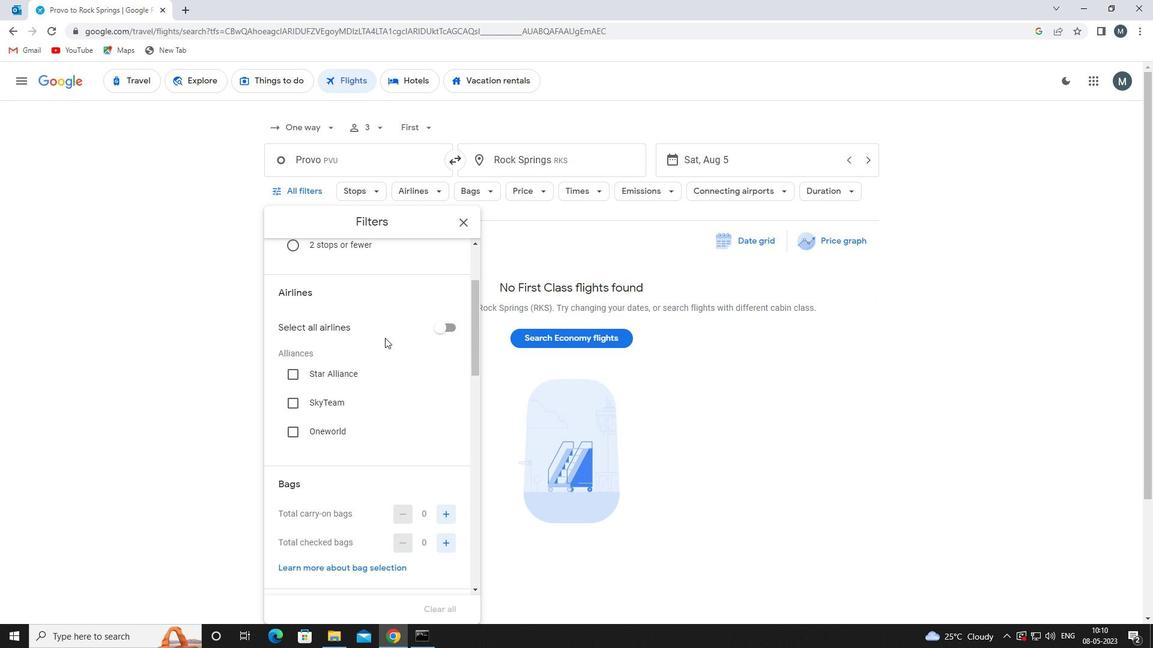 
Action: Mouse scrolled (385, 337) with delta (0, 0)
Screenshot: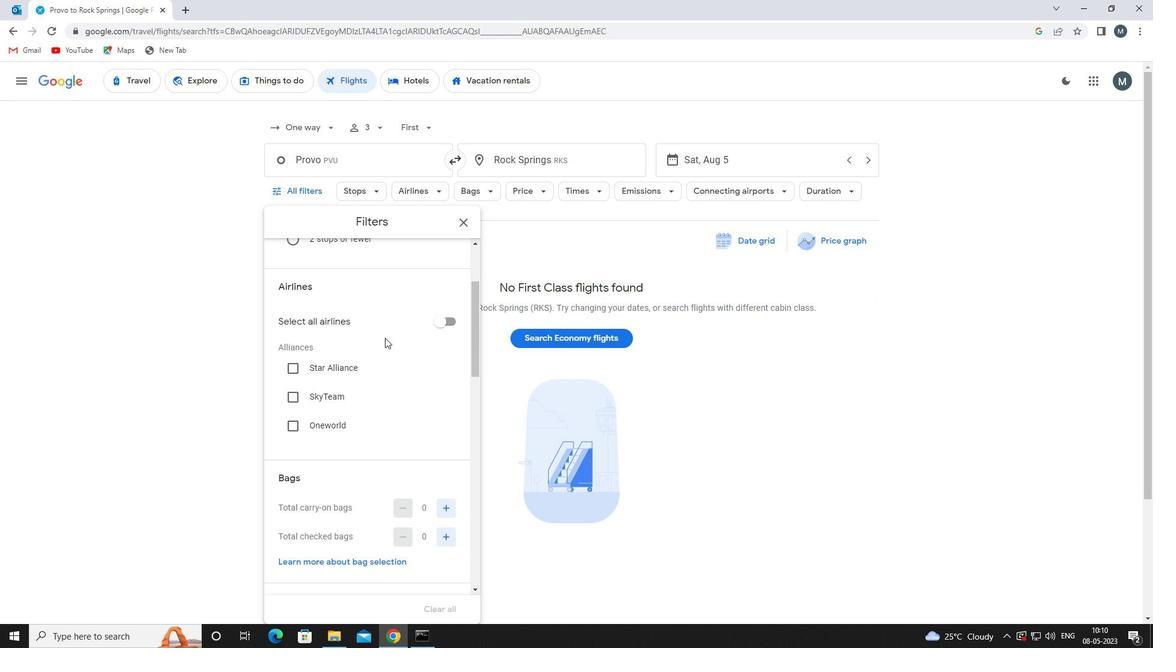
Action: Mouse moved to (450, 392)
Screenshot: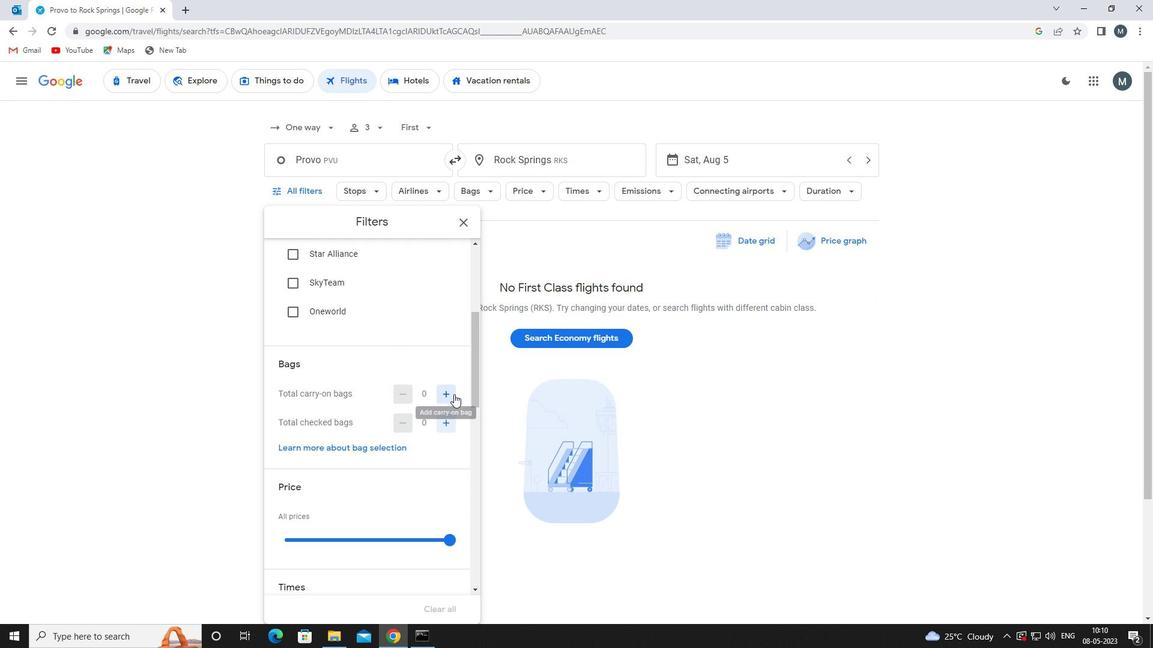 
Action: Mouse pressed left at (450, 392)
Screenshot: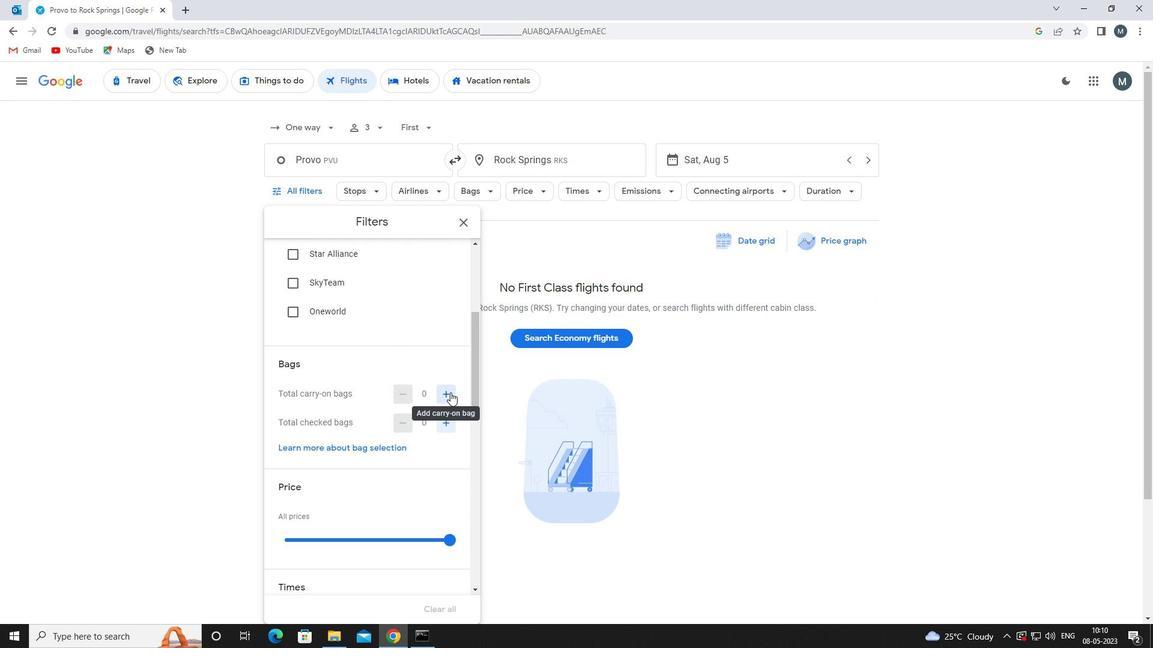 
Action: Mouse moved to (397, 376)
Screenshot: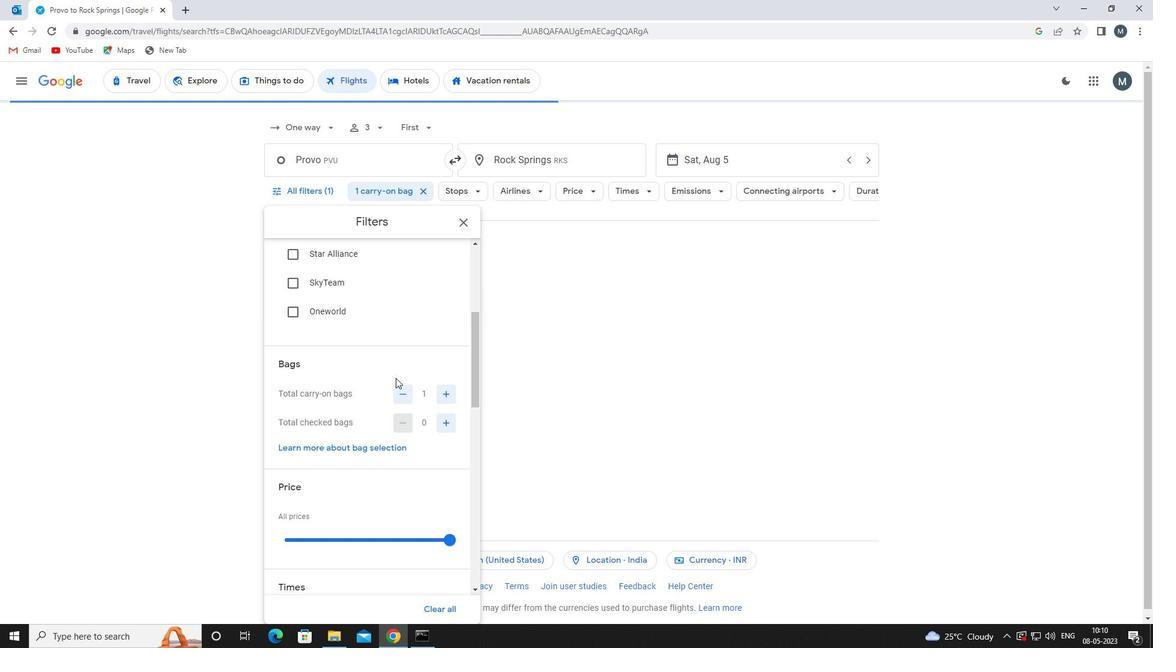 
Action: Mouse scrolled (397, 375) with delta (0, 0)
Screenshot: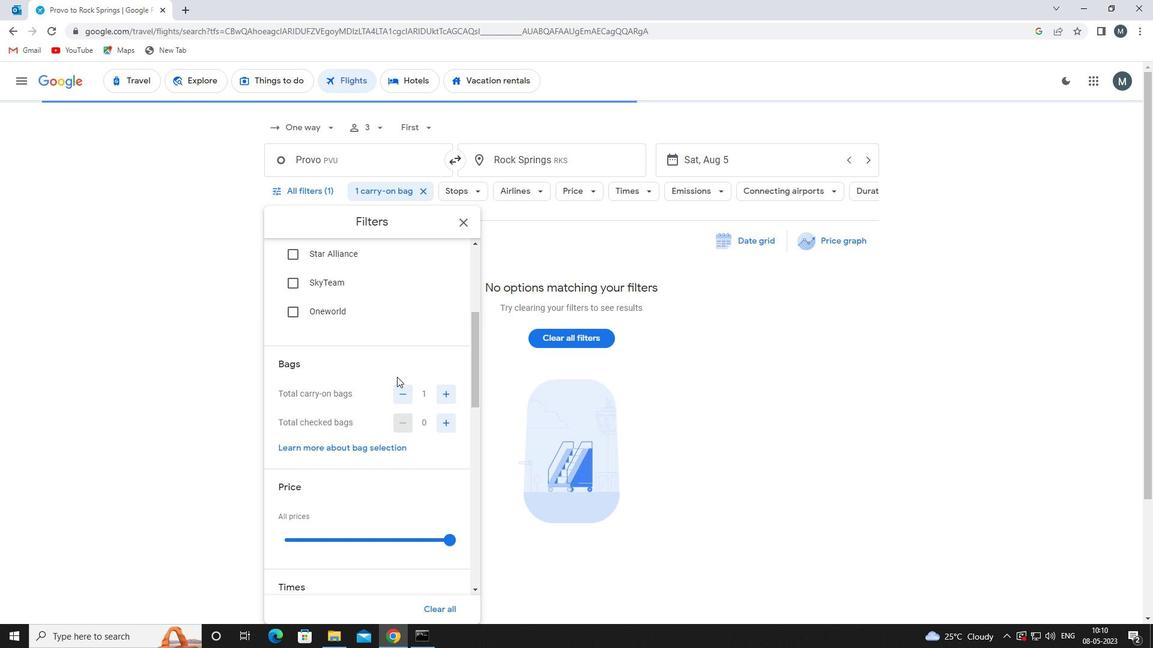 
Action: Mouse scrolled (397, 375) with delta (0, 0)
Screenshot: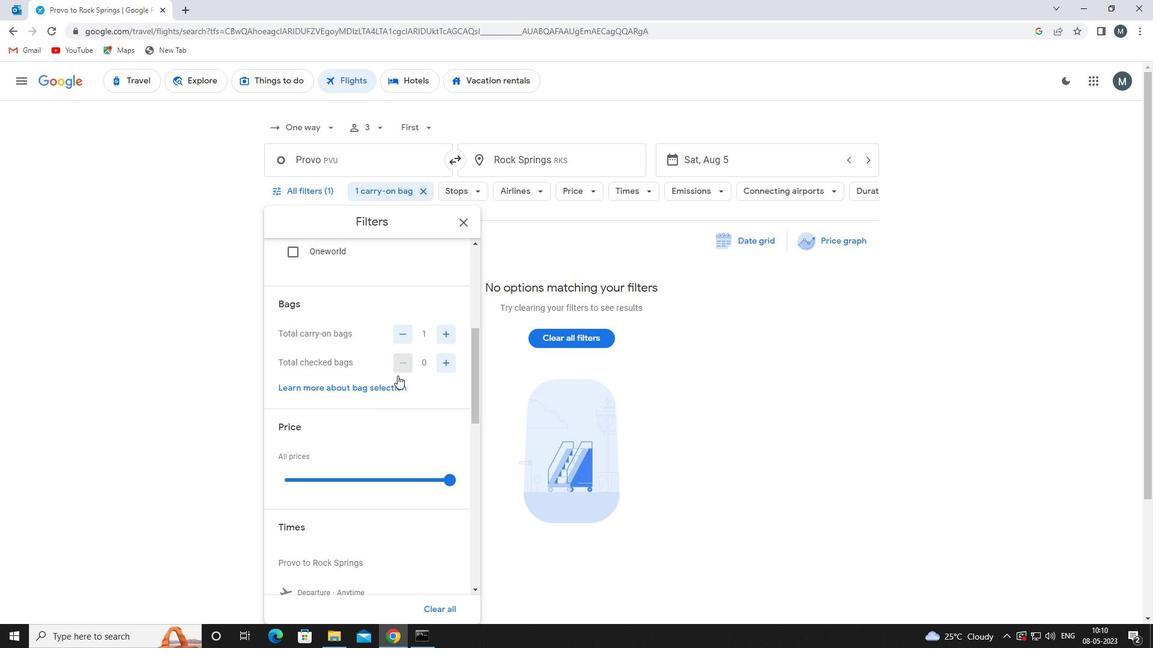 
Action: Mouse moved to (344, 421)
Screenshot: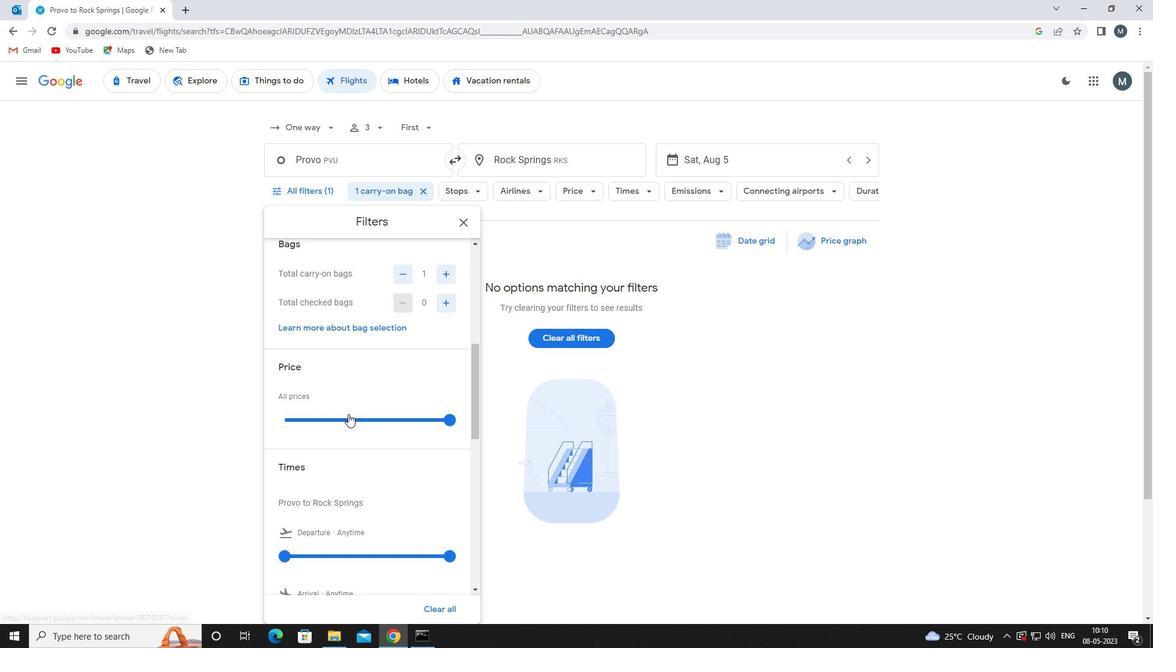 
Action: Mouse pressed left at (344, 421)
Screenshot: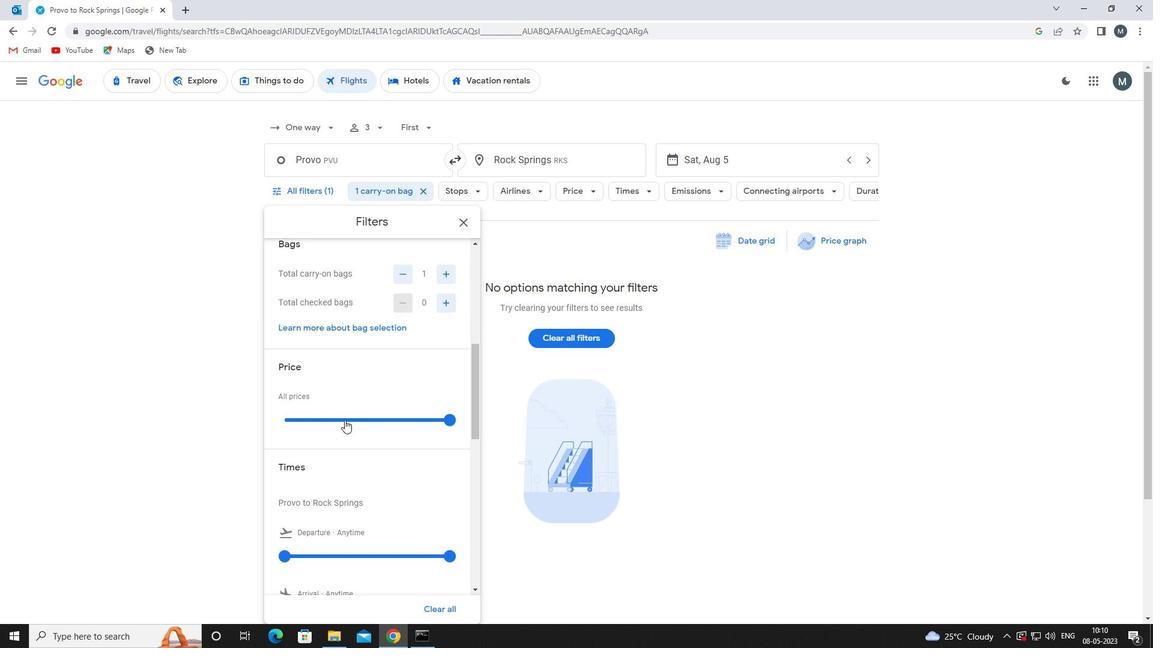 
Action: Mouse moved to (344, 421)
Screenshot: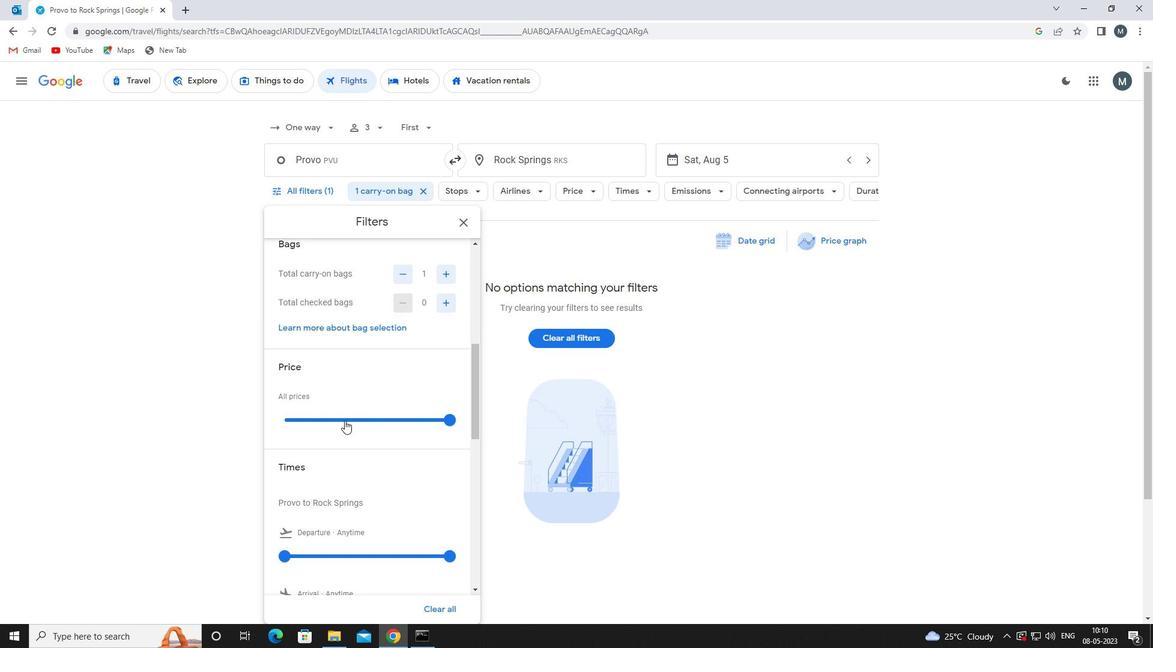 
Action: Mouse pressed left at (344, 421)
Screenshot: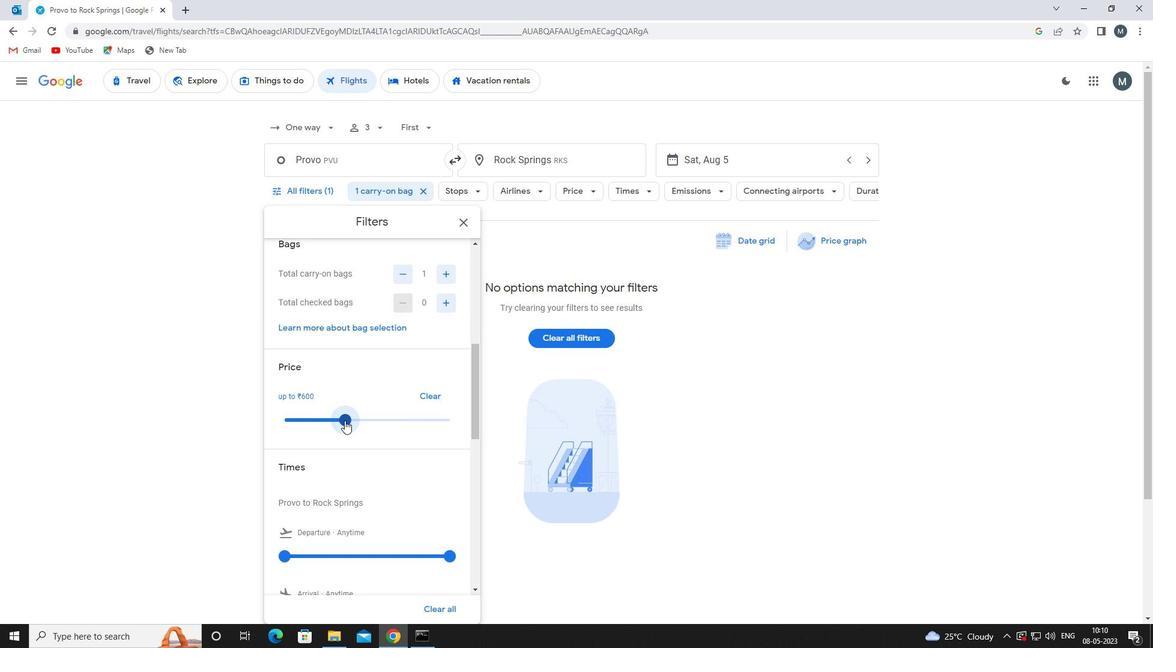 
Action: Mouse moved to (373, 398)
Screenshot: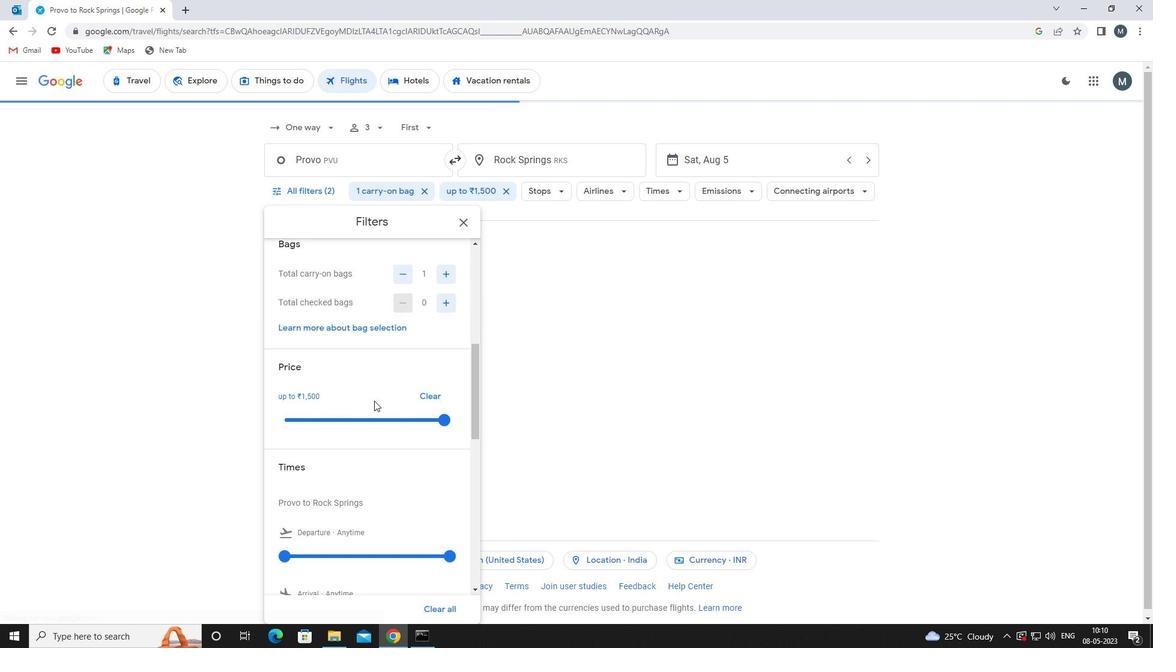 
Action: Mouse scrolled (373, 397) with delta (0, 0)
Screenshot: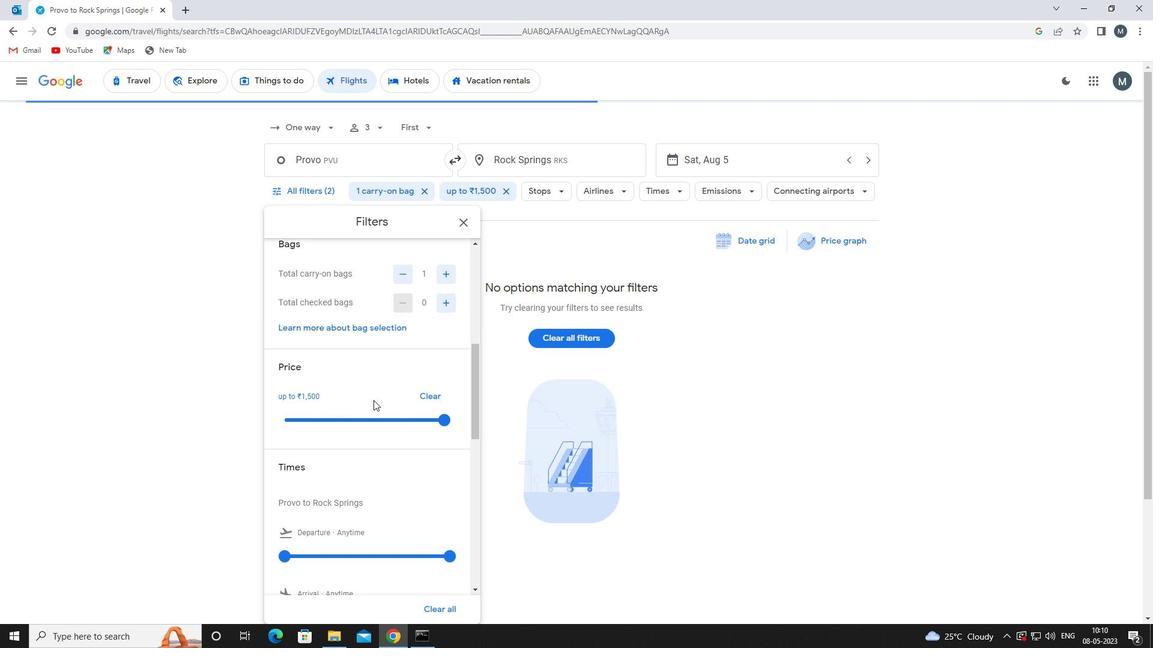 
Action: Mouse moved to (342, 416)
Screenshot: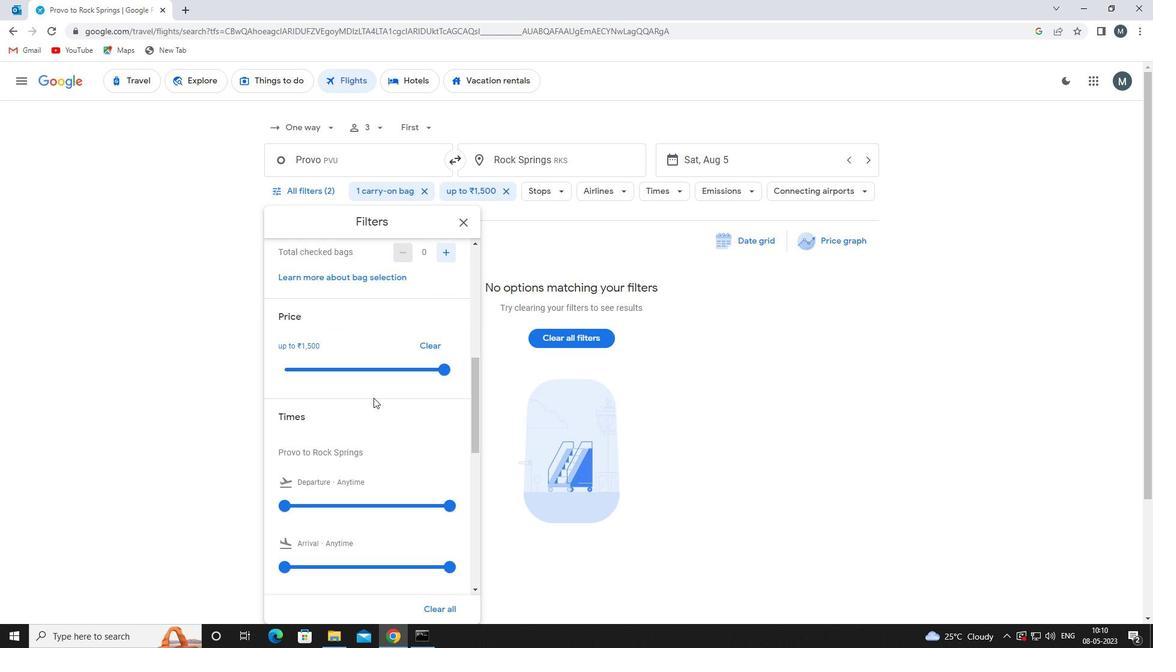 
Action: Mouse scrolled (342, 415) with delta (0, 0)
Screenshot: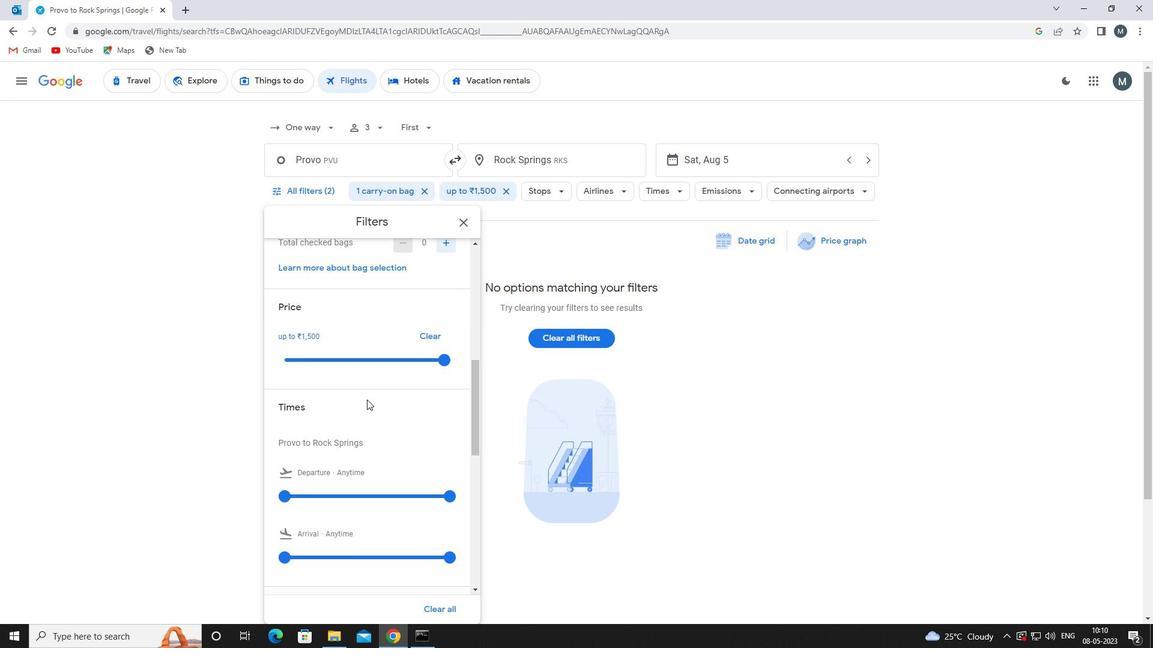 
Action: Mouse moved to (285, 439)
Screenshot: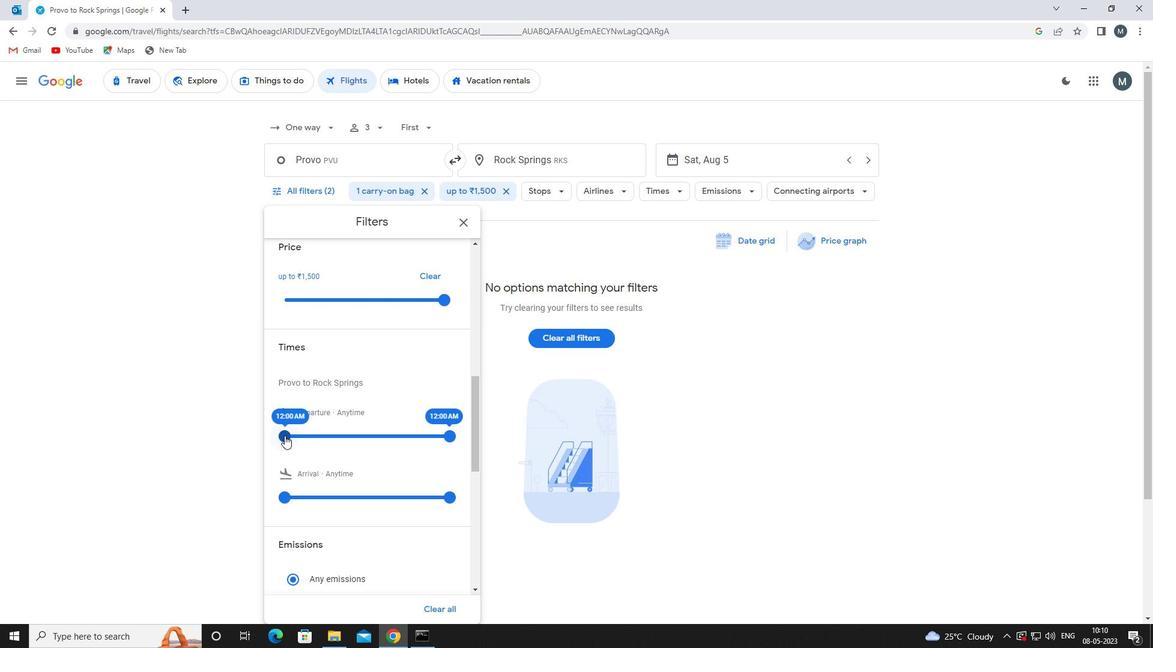 
Action: Mouse pressed left at (285, 439)
Screenshot: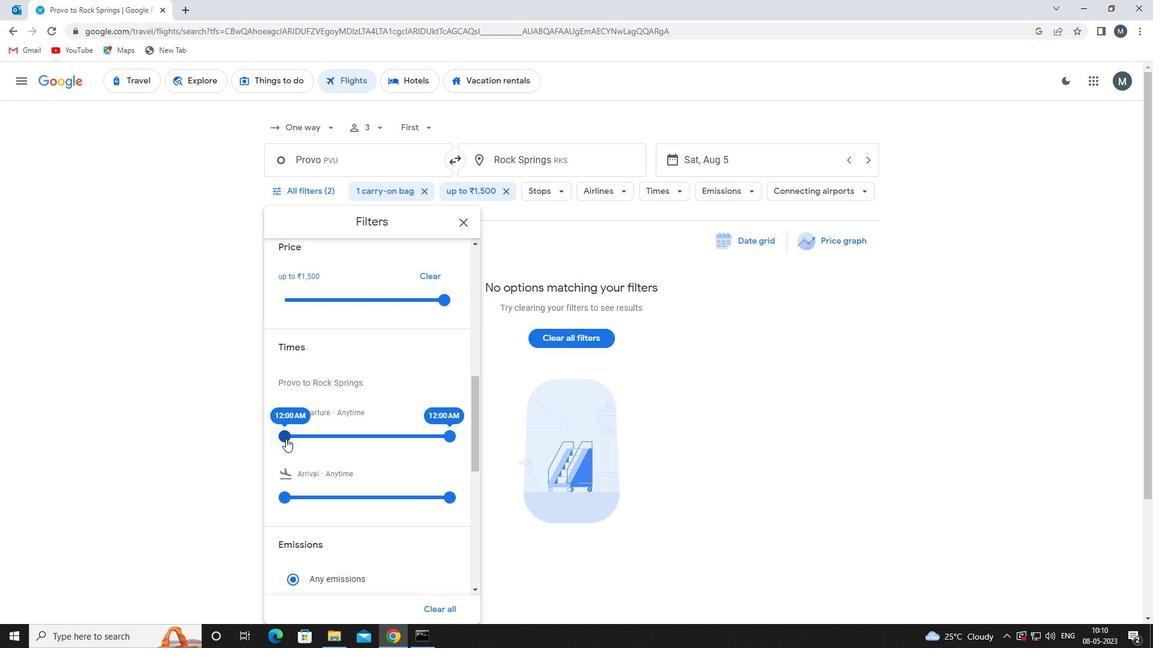 
Action: Mouse moved to (451, 433)
Screenshot: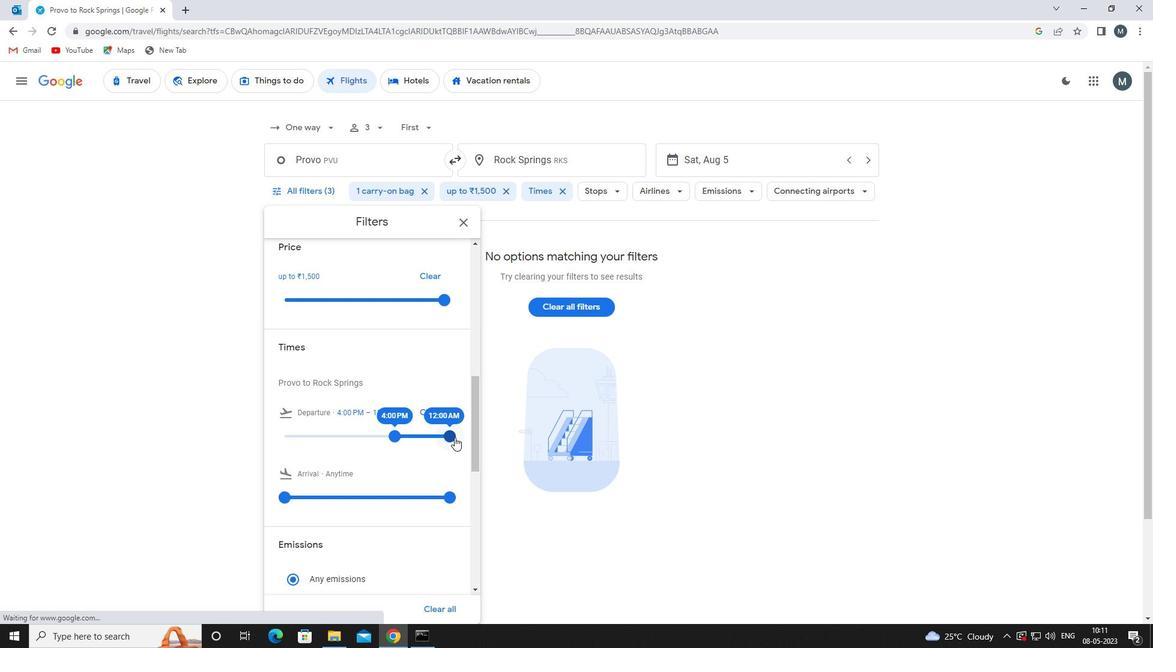 
Action: Mouse pressed left at (451, 433)
Screenshot: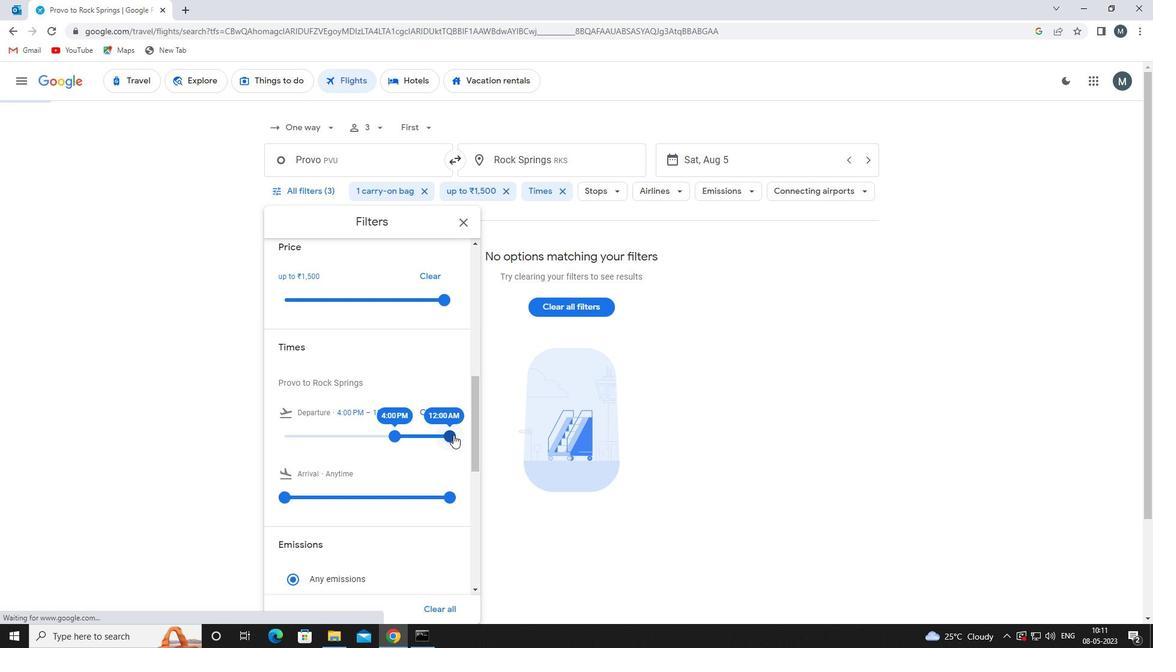 
Action: Mouse moved to (409, 428)
Screenshot: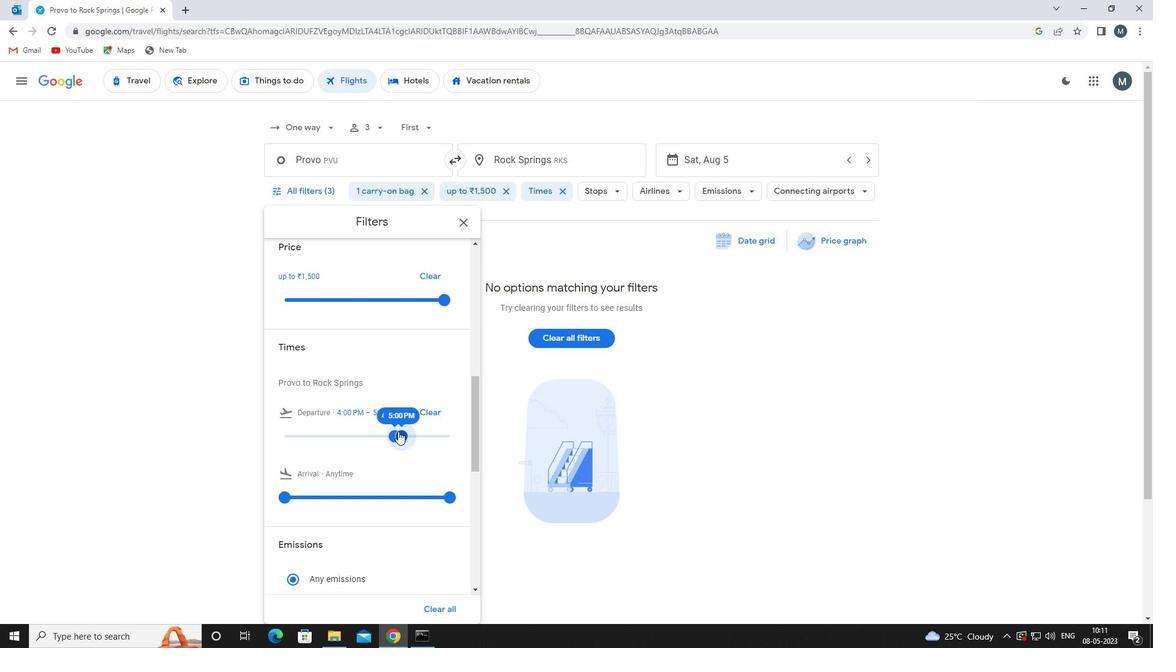 
Action: Mouse scrolled (409, 428) with delta (0, 0)
Screenshot: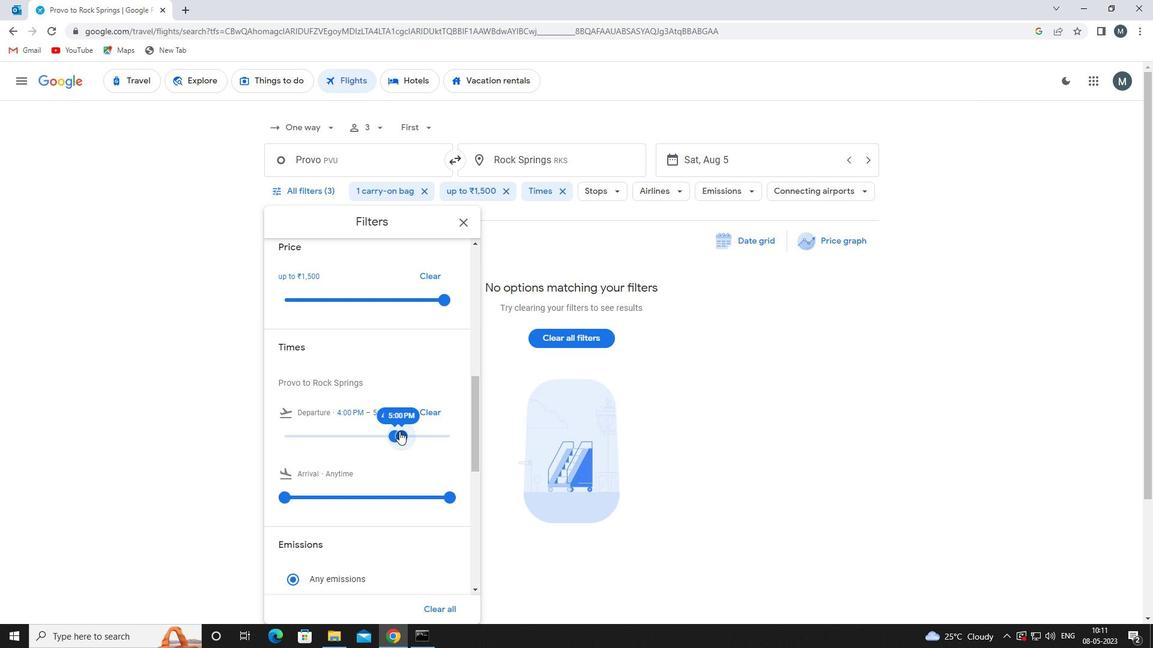 
Action: Mouse moved to (464, 224)
Screenshot: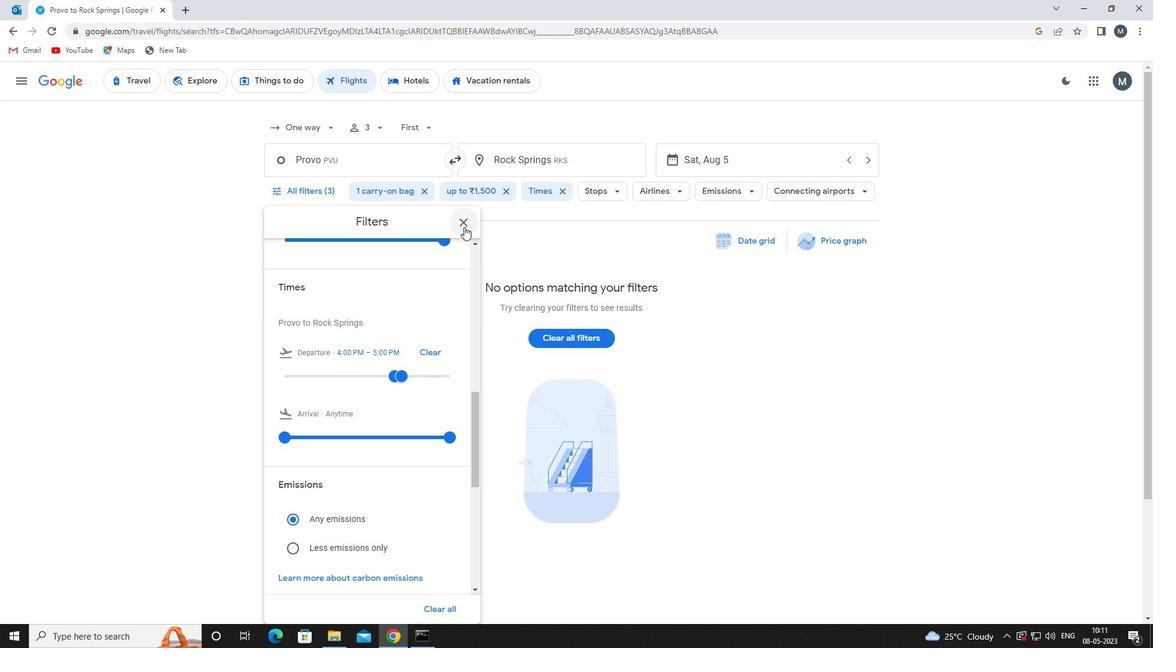 
Action: Mouse pressed left at (464, 224)
Screenshot: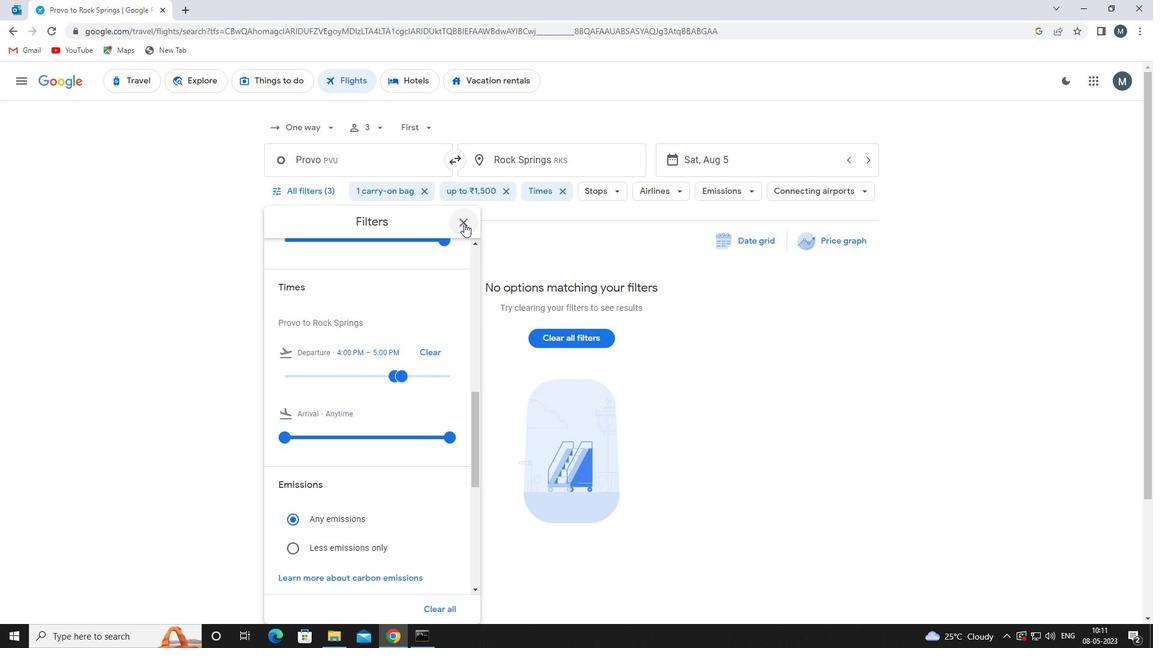 
Action: Mouse moved to (464, 224)
Screenshot: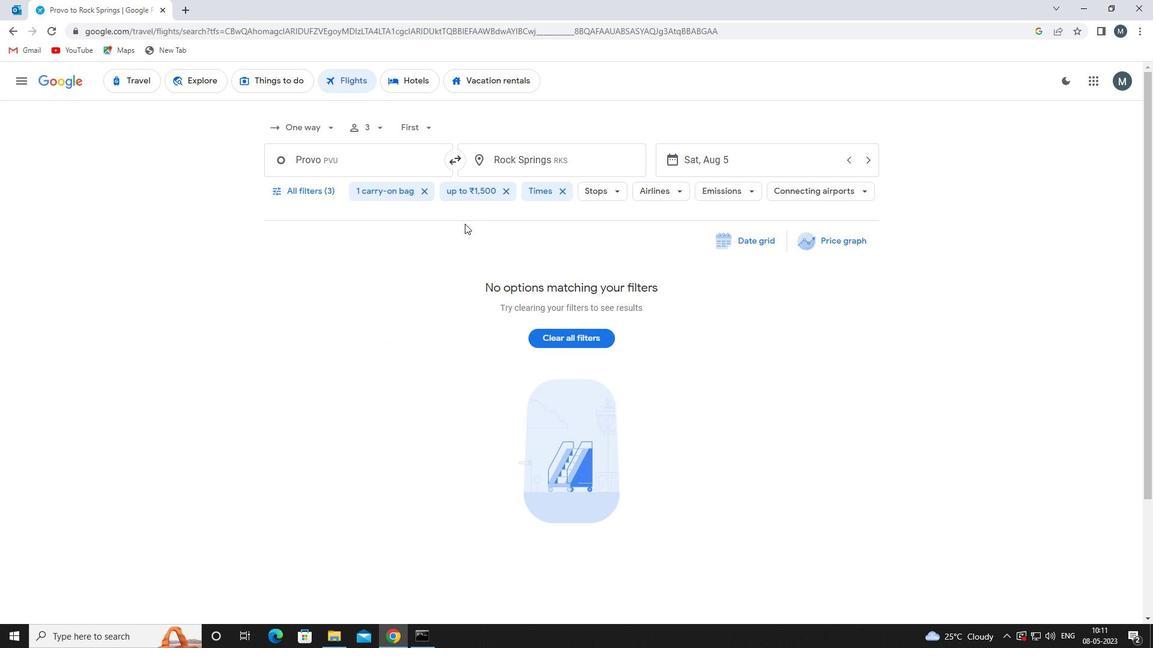 
